 Task: Research Airbnb options in Greater Napanee, Canada from 2nd December, 2023 to 9th December, 2023 for 5 adults. Place can be shared room with 2 bedrooms having 5 beds and 2 bathrooms. Property type can be flat. Look for 3 properties as per requirement.
Action: Mouse moved to (463, 96)
Screenshot: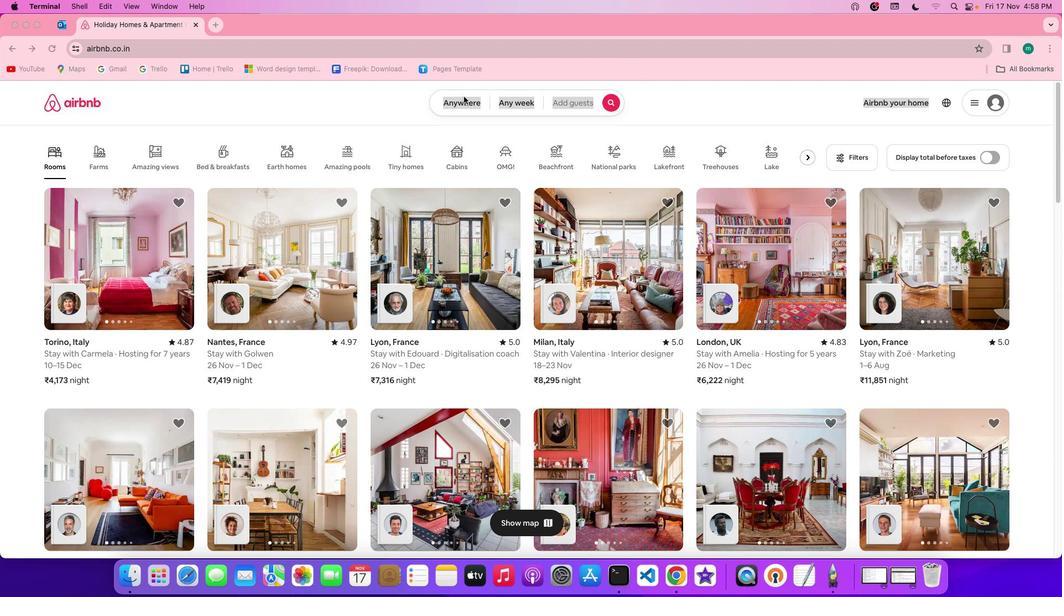 
Action: Mouse pressed left at (463, 96)
Screenshot: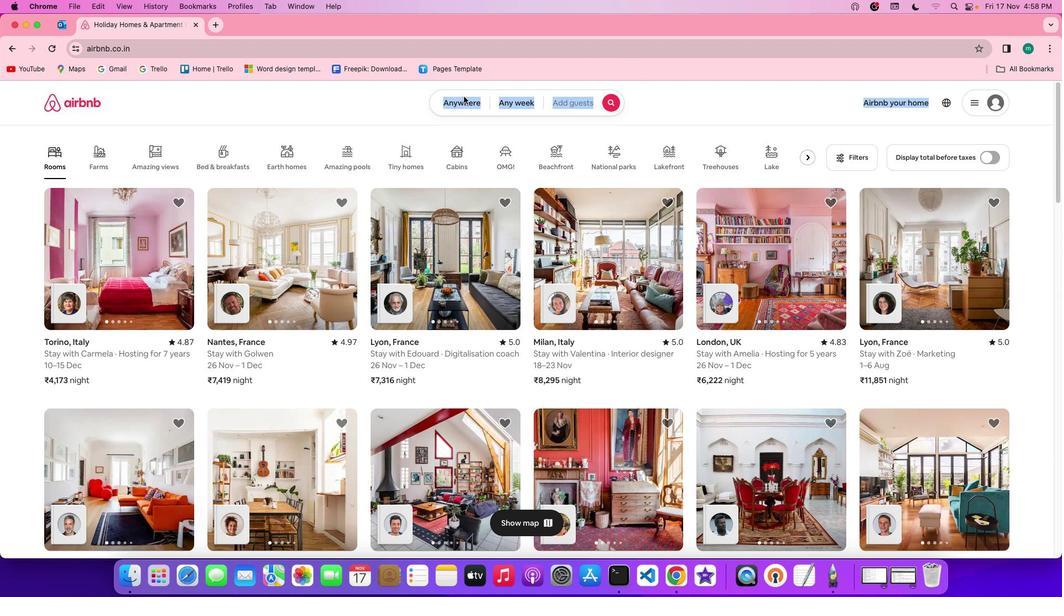 
Action: Mouse pressed left at (463, 96)
Screenshot: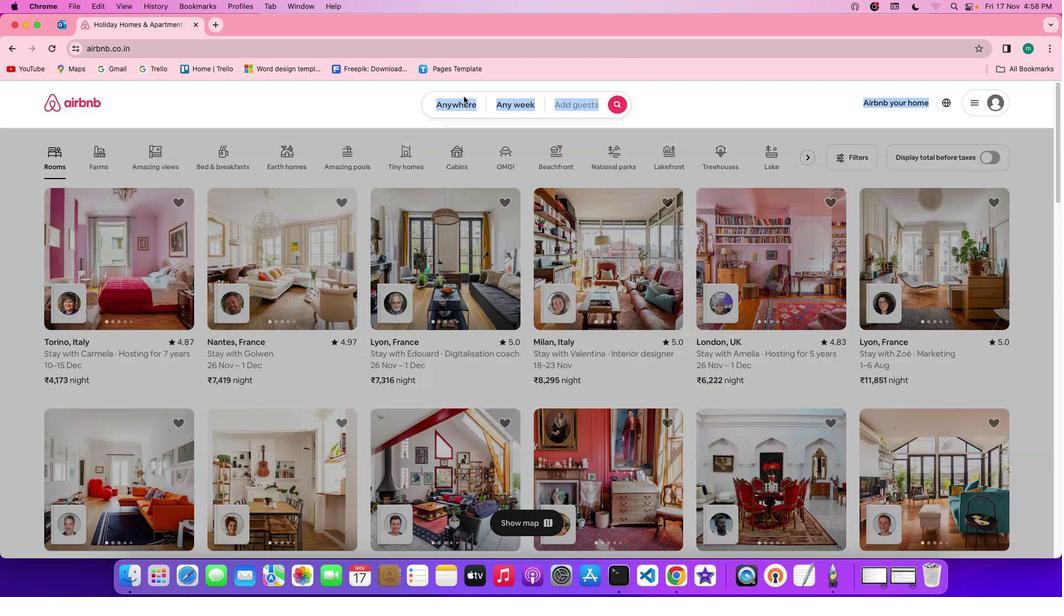 
Action: Mouse moved to (425, 149)
Screenshot: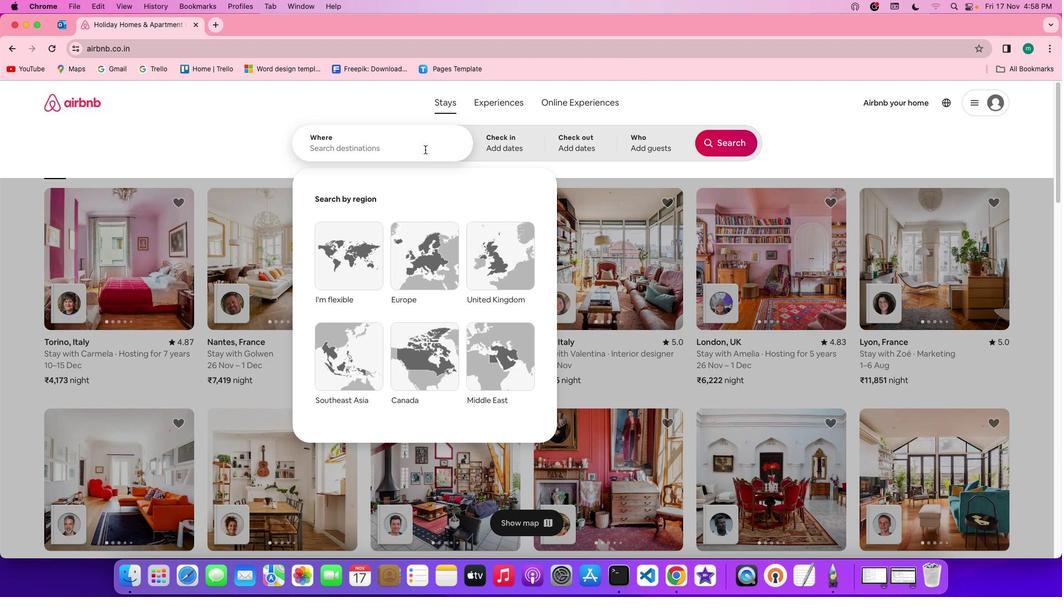 
Action: Mouse pressed left at (425, 149)
Screenshot: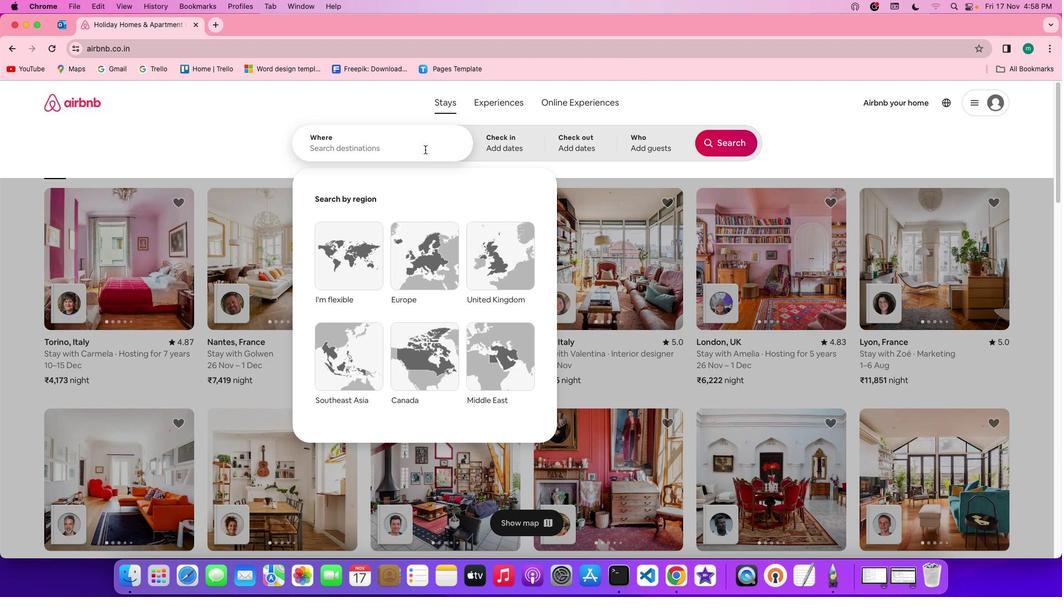 
Action: Key pressed Key.spaceKey.shift'G''r''e''a''t''e''r'Key.spaceKey.shift'N''a''p''a''n''e''e'','Key.spaceKey.shift'c''a''n''a''d''a'
Screenshot: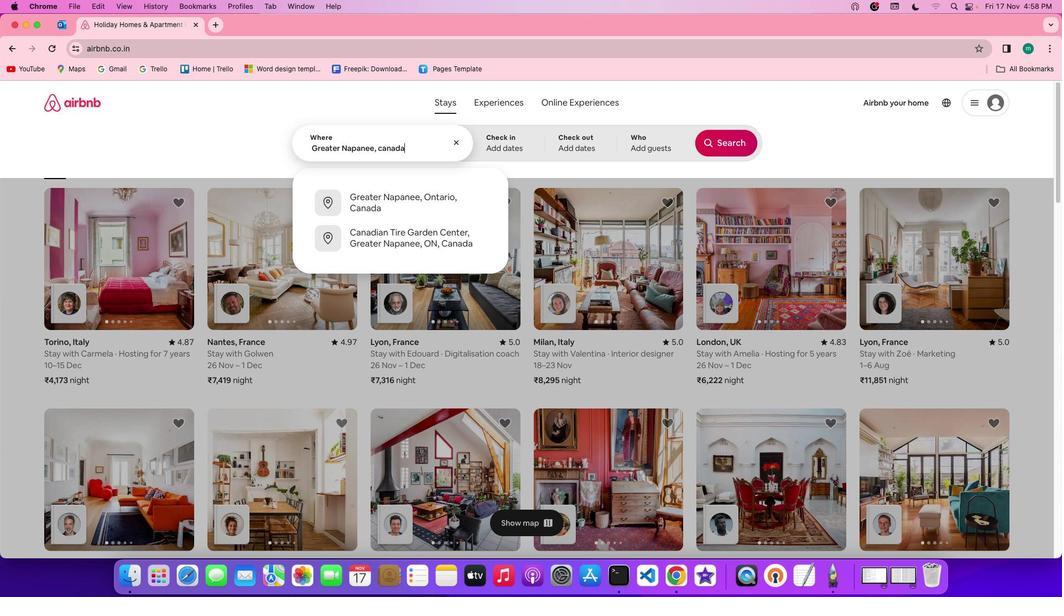 
Action: Mouse moved to (509, 135)
Screenshot: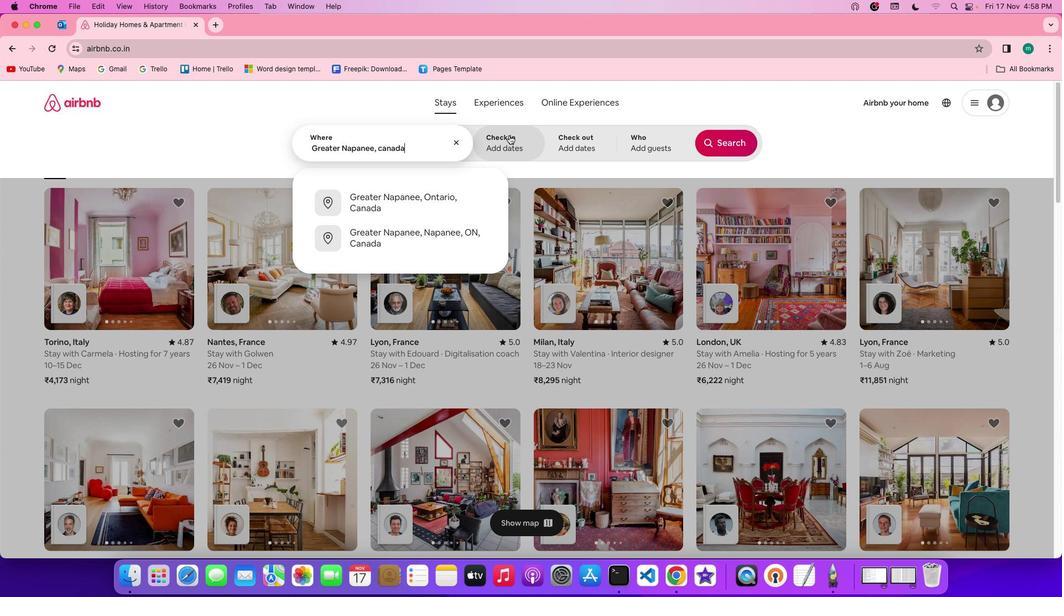 
Action: Mouse pressed left at (509, 135)
Screenshot: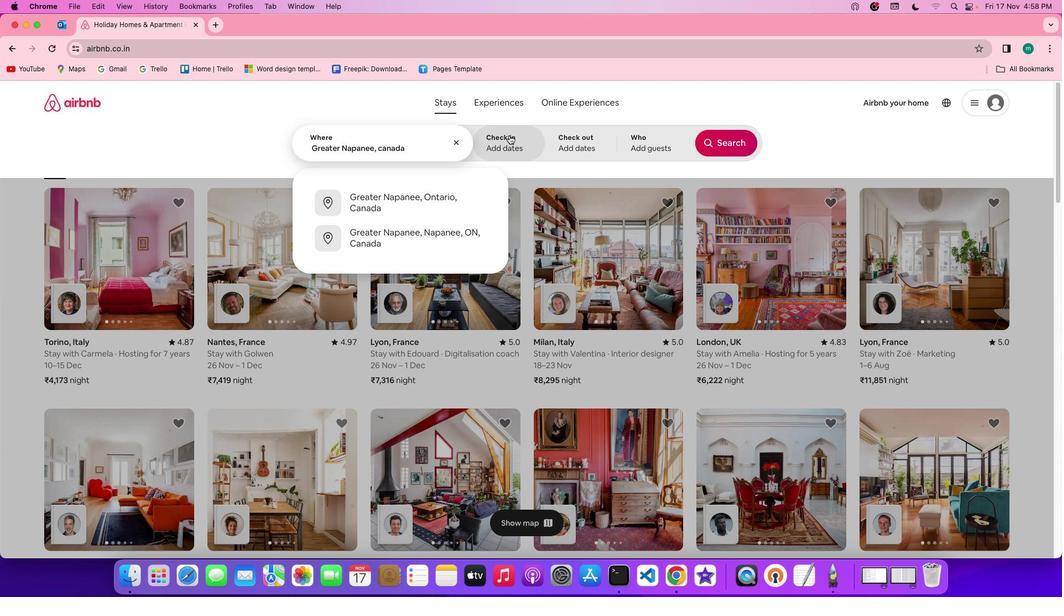 
Action: Mouse moved to (710, 281)
Screenshot: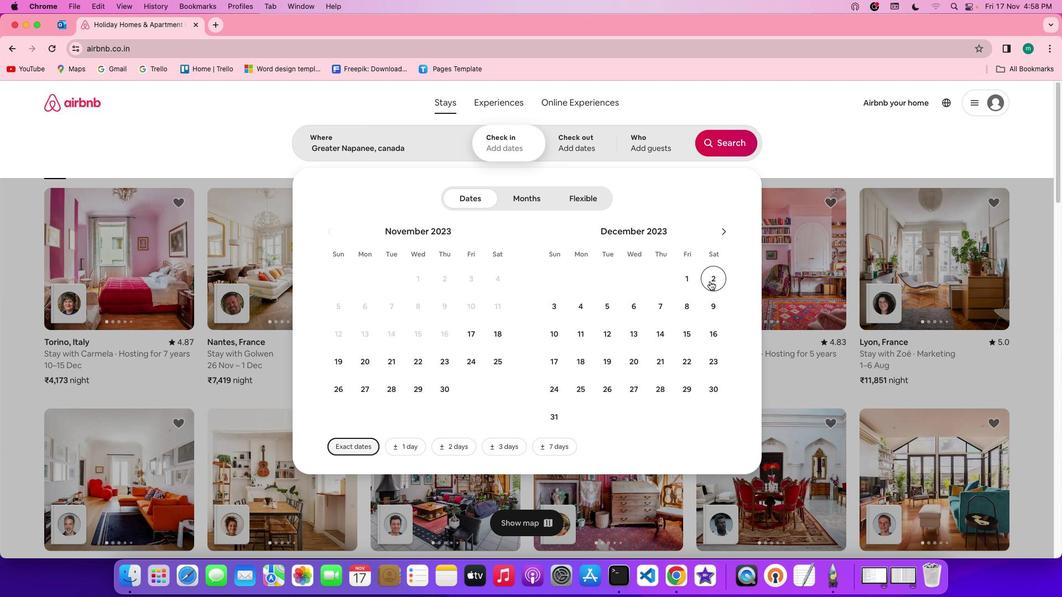 
Action: Mouse pressed left at (710, 281)
Screenshot: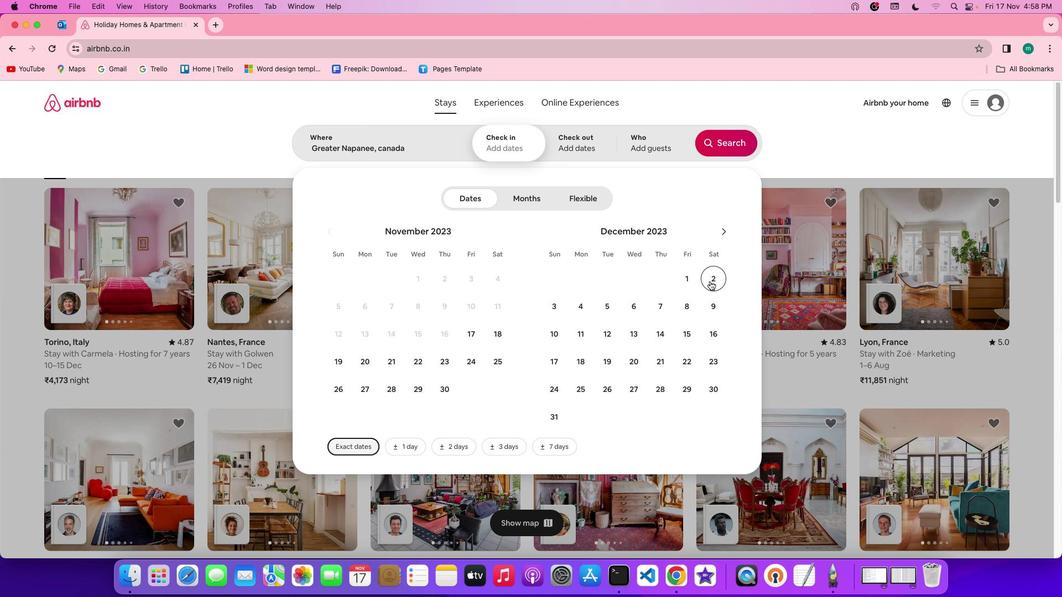 
Action: Mouse moved to (710, 306)
Screenshot: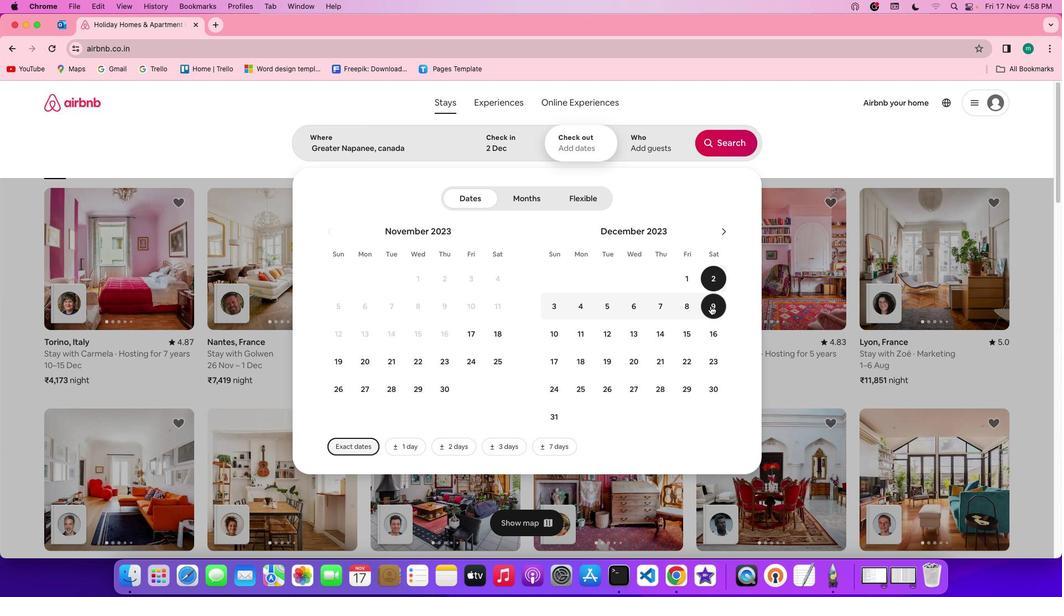 
Action: Mouse pressed left at (710, 306)
Screenshot: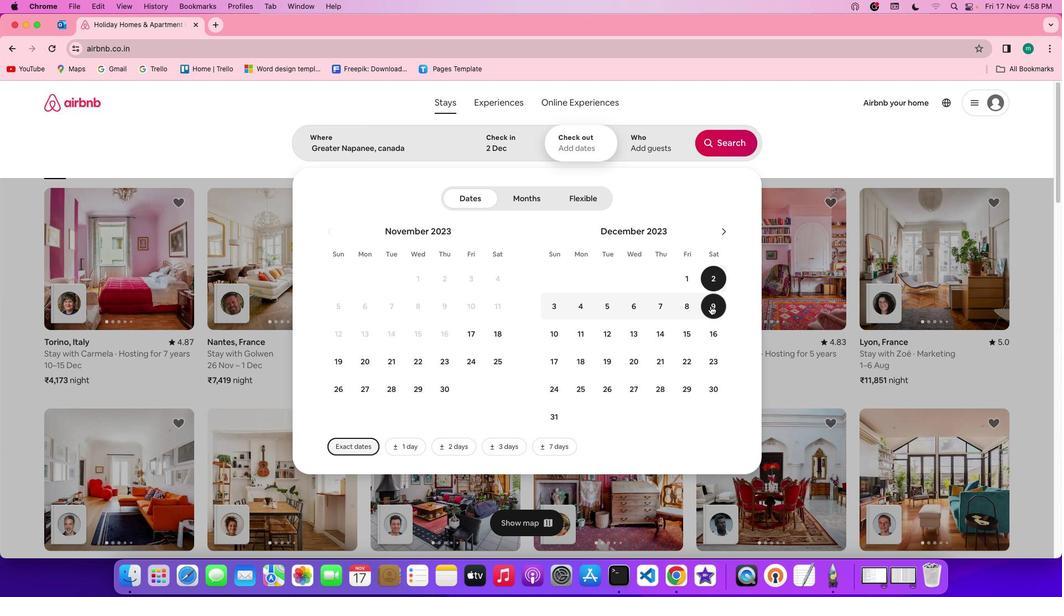 
Action: Mouse moved to (664, 152)
Screenshot: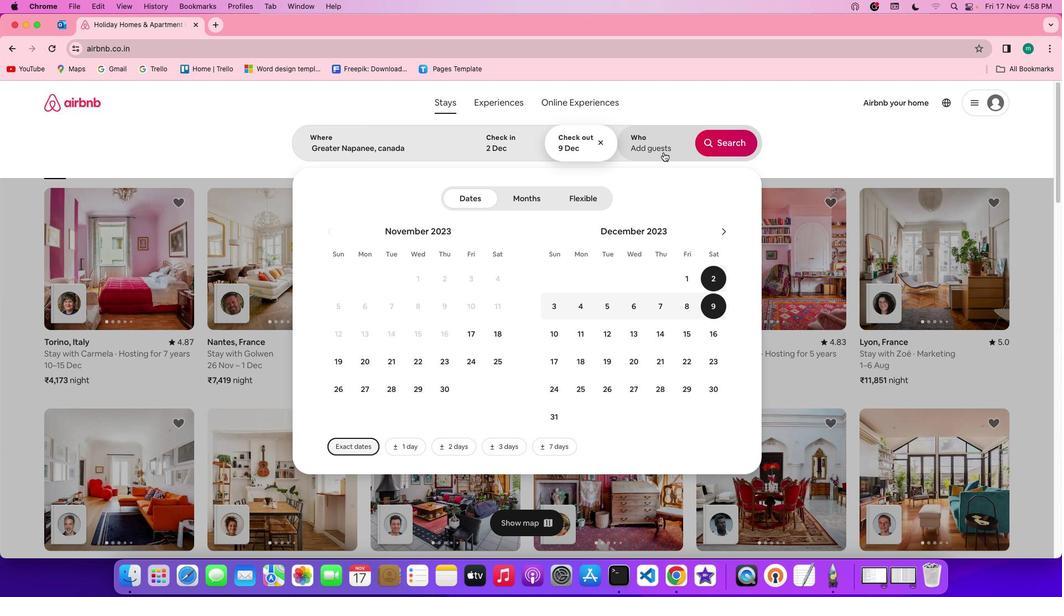 
Action: Mouse pressed left at (664, 152)
Screenshot: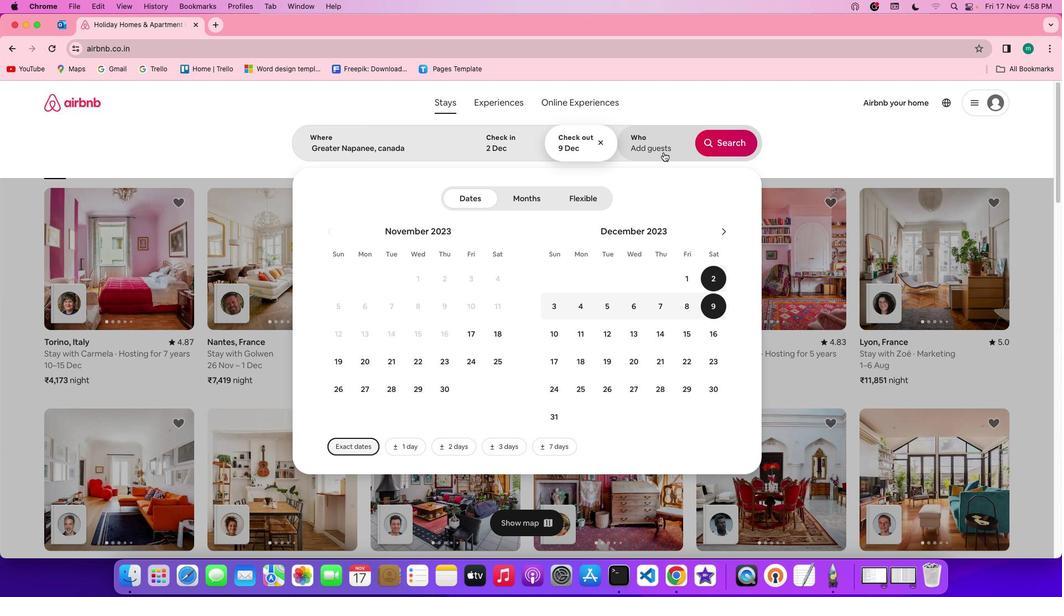 
Action: Mouse moved to (729, 202)
Screenshot: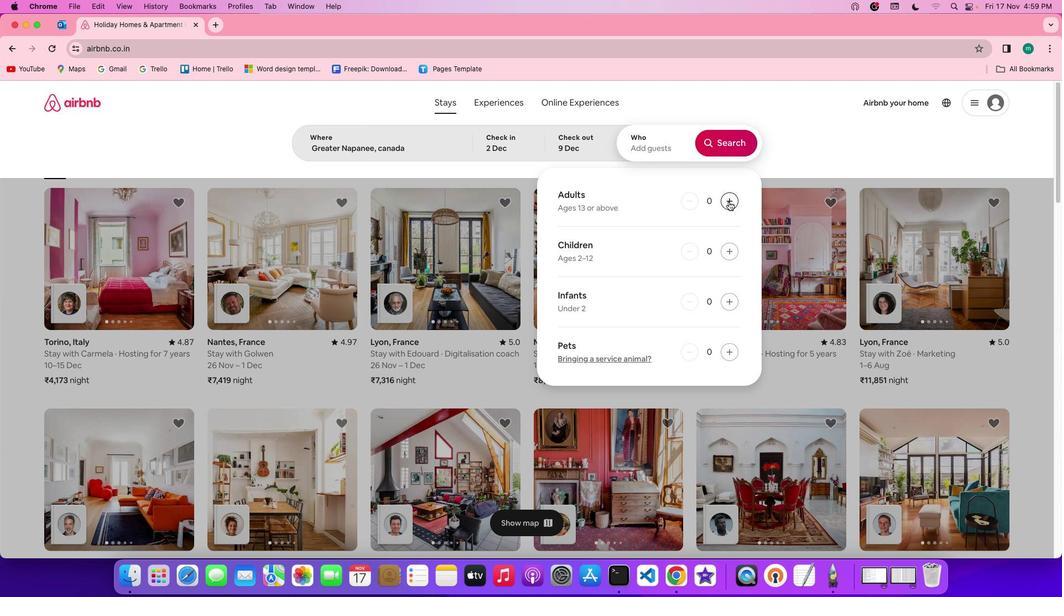 
Action: Mouse pressed left at (729, 202)
Screenshot: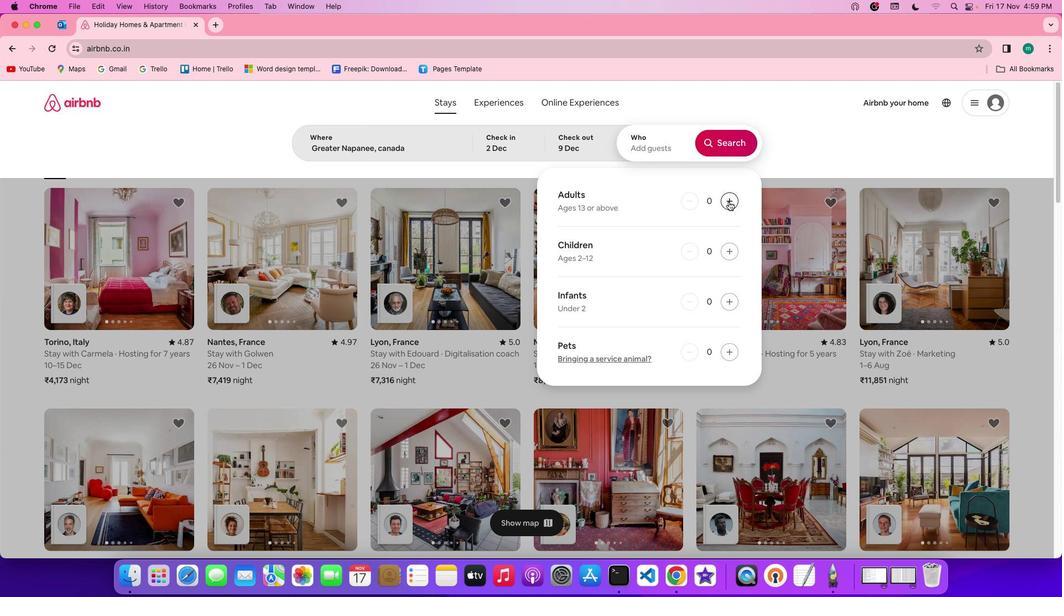
Action: Mouse pressed left at (729, 202)
Screenshot: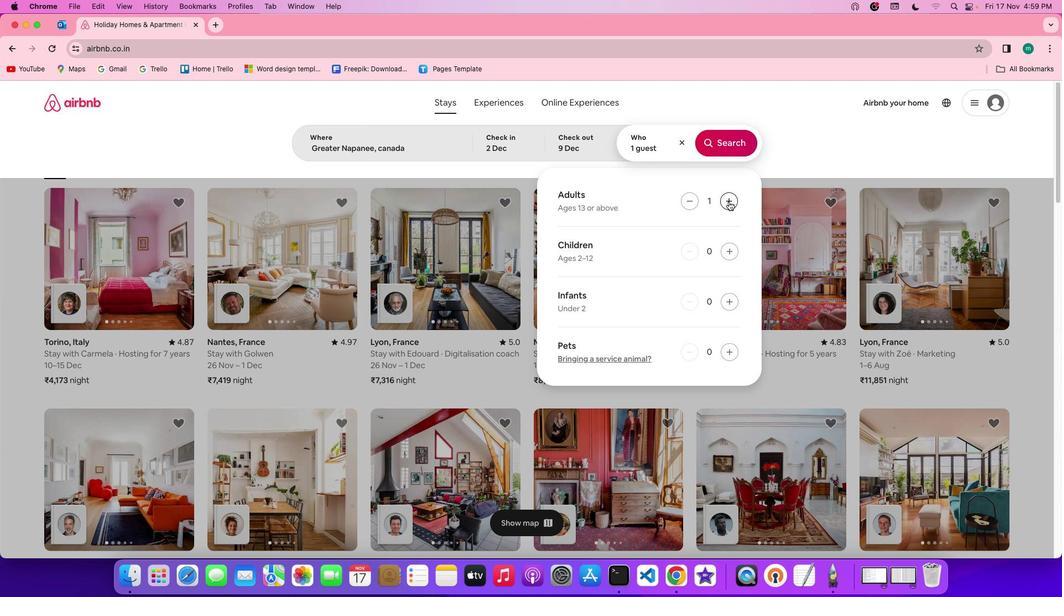 
Action: Mouse pressed left at (729, 202)
Screenshot: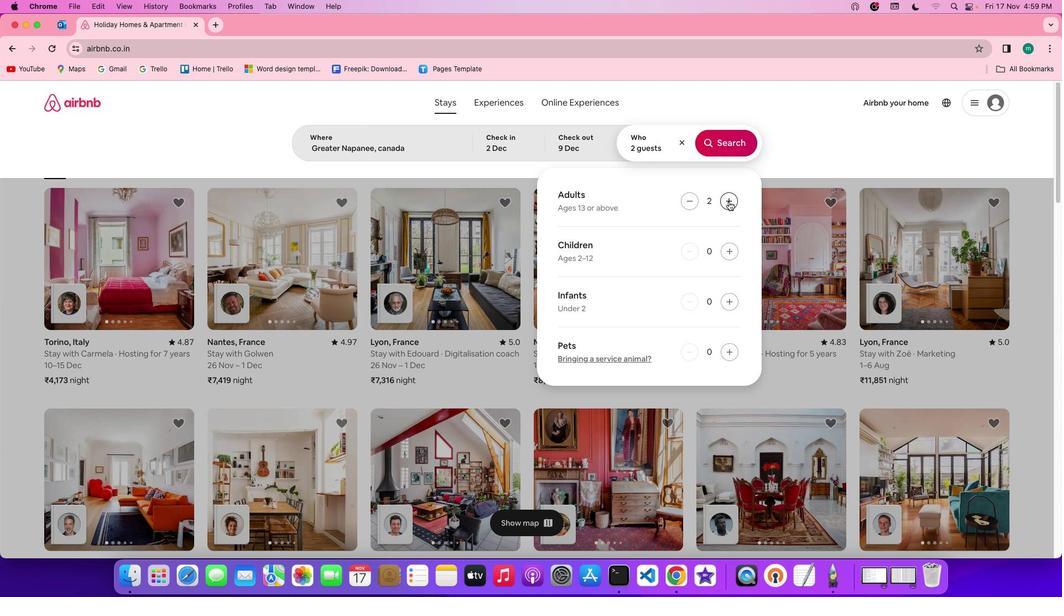 
Action: Mouse pressed left at (729, 202)
Screenshot: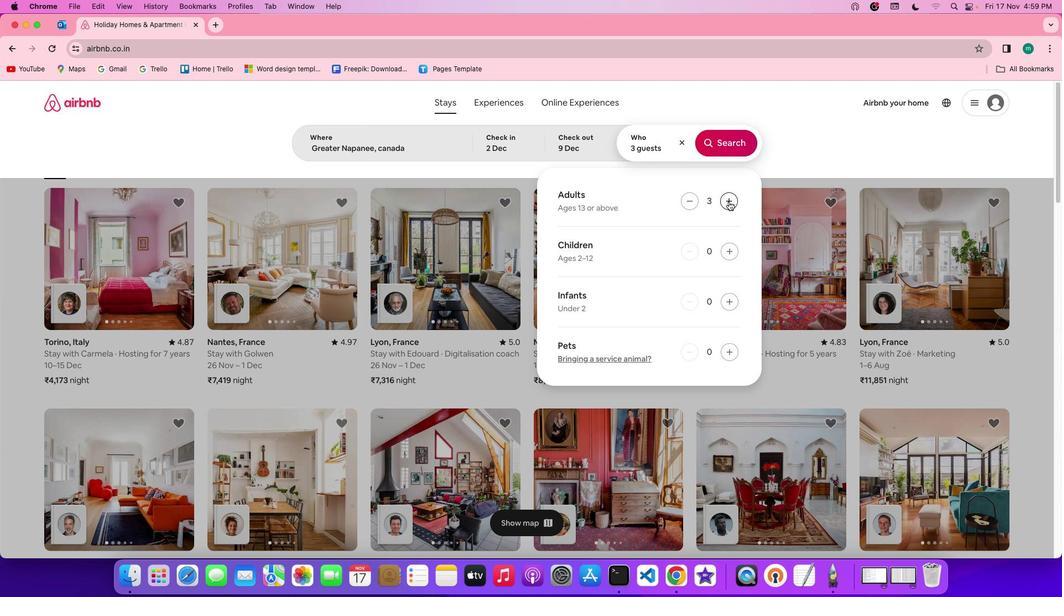 
Action: Mouse pressed left at (729, 202)
Screenshot: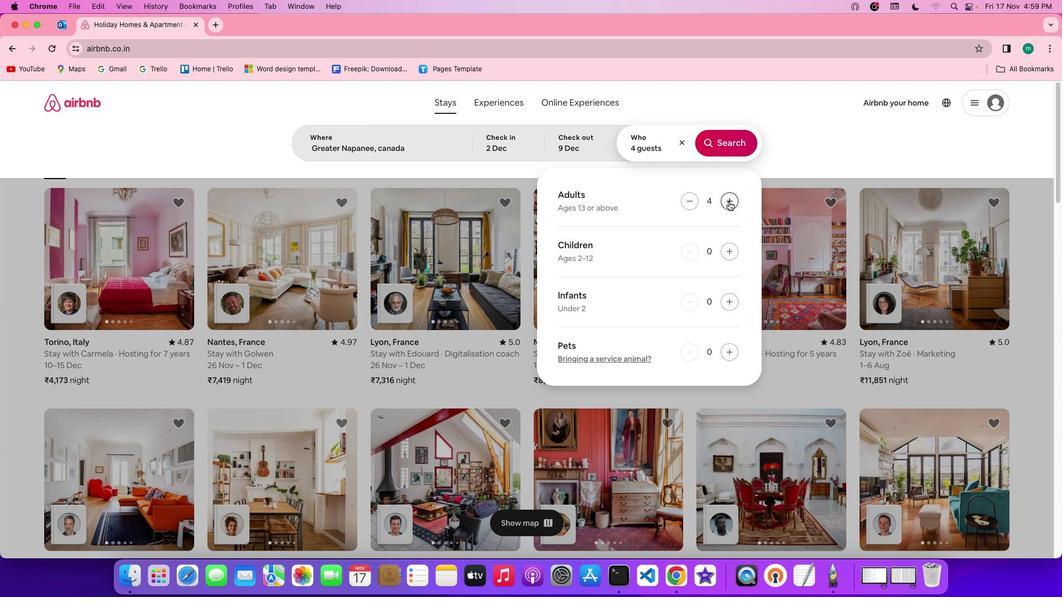 
Action: Mouse moved to (732, 146)
Screenshot: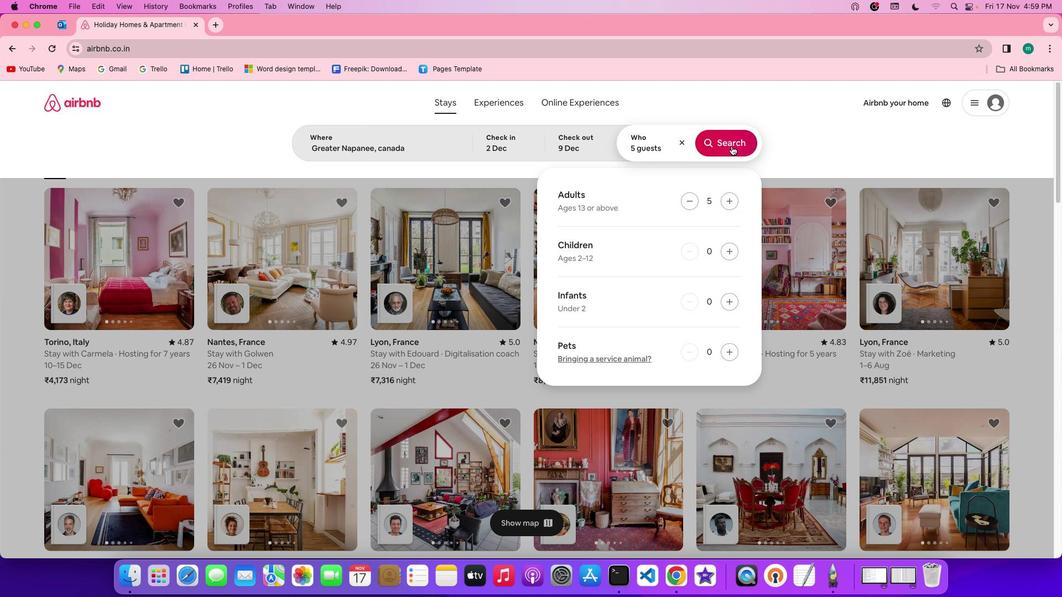 
Action: Mouse pressed left at (732, 146)
Screenshot: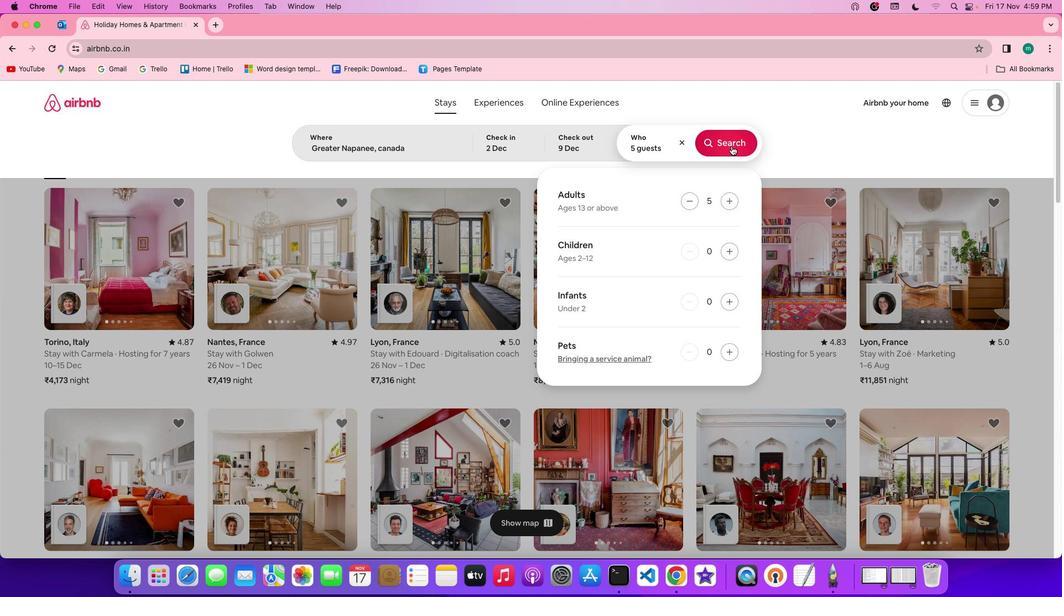
Action: Mouse moved to (899, 140)
Screenshot: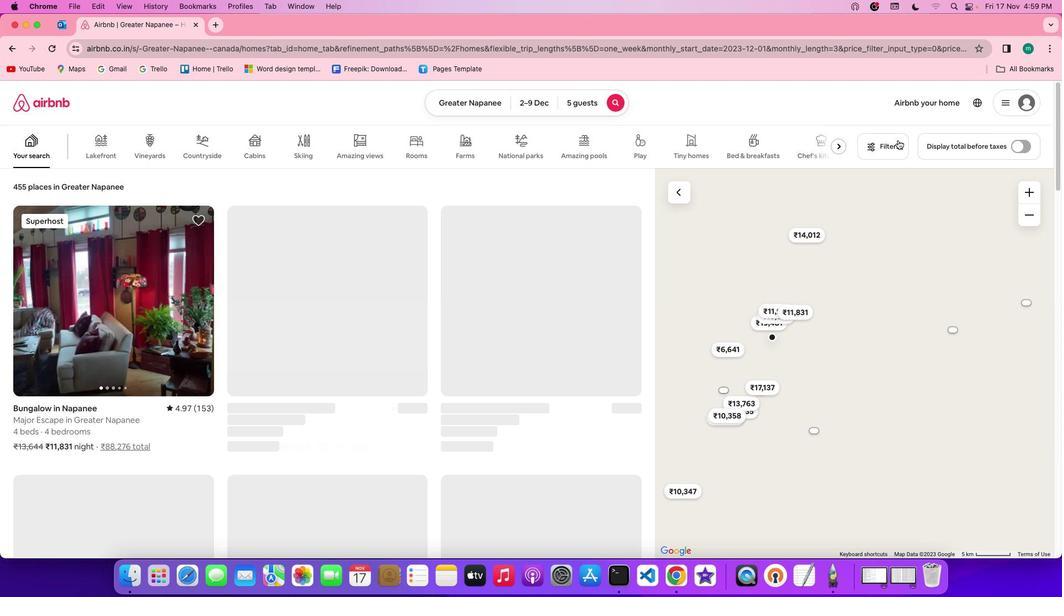 
Action: Mouse pressed left at (899, 140)
Screenshot: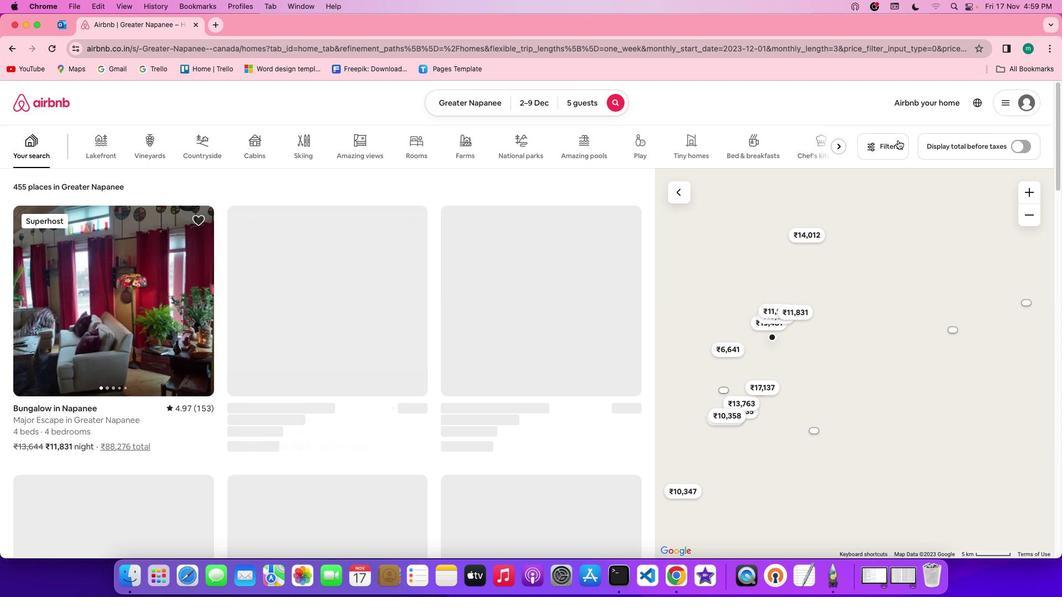 
Action: Mouse moved to (519, 417)
Screenshot: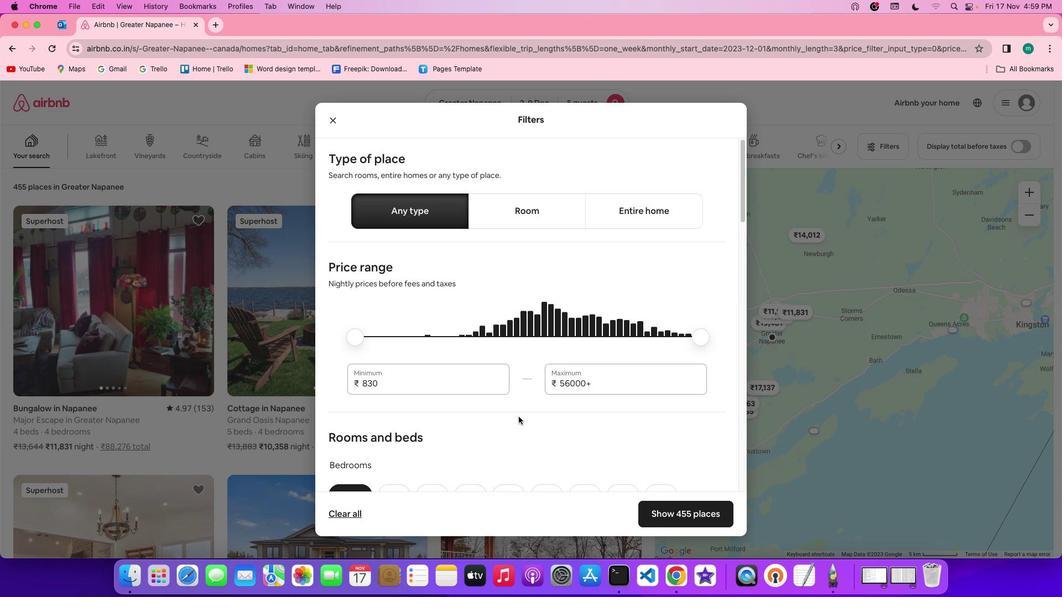 
Action: Mouse scrolled (519, 417) with delta (0, 0)
Screenshot: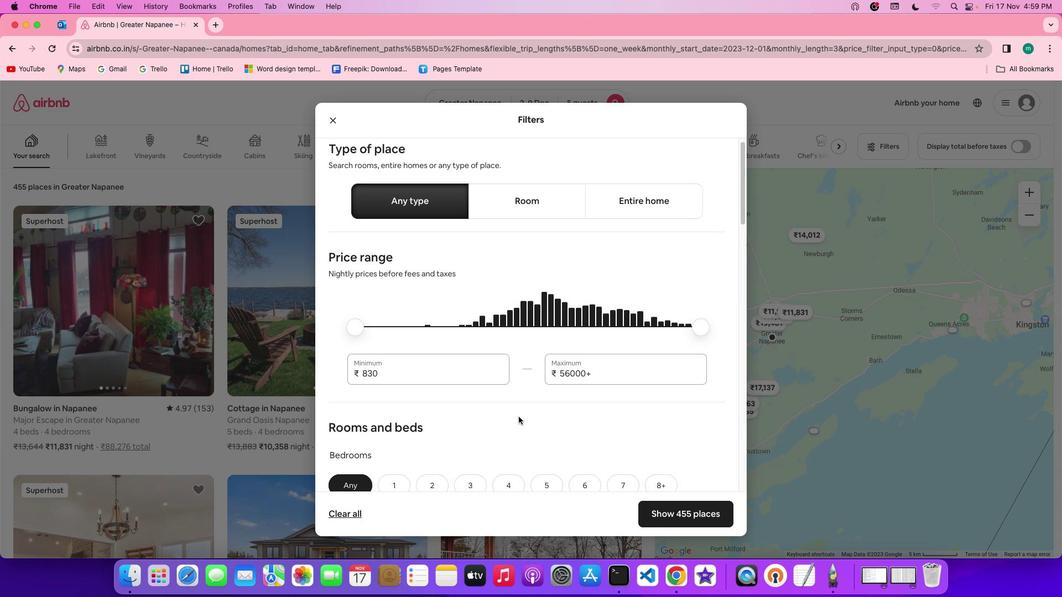 
Action: Mouse scrolled (519, 417) with delta (0, 0)
Screenshot: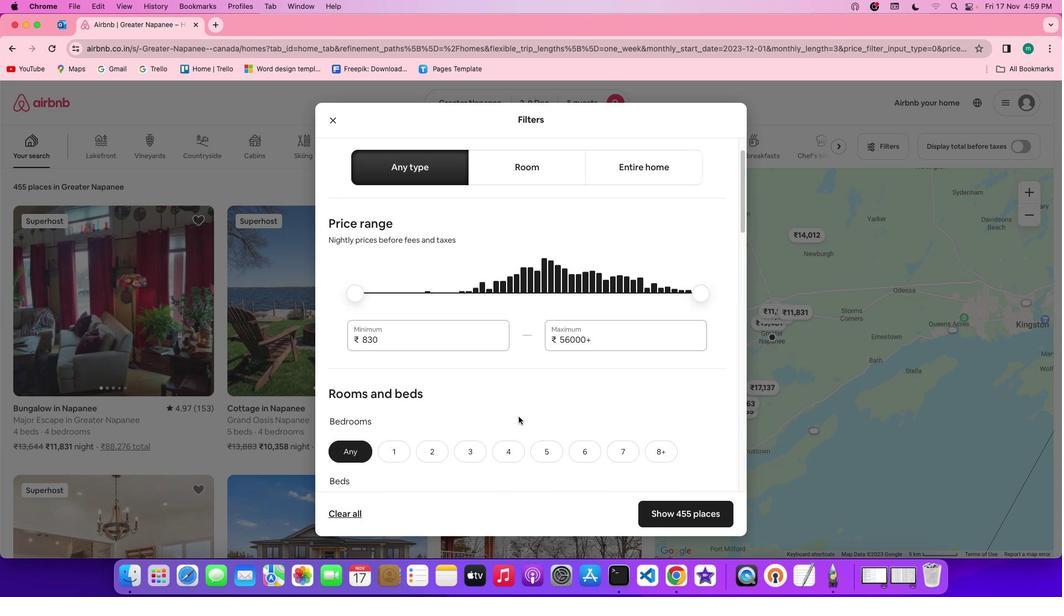 
Action: Mouse scrolled (519, 417) with delta (0, -1)
Screenshot: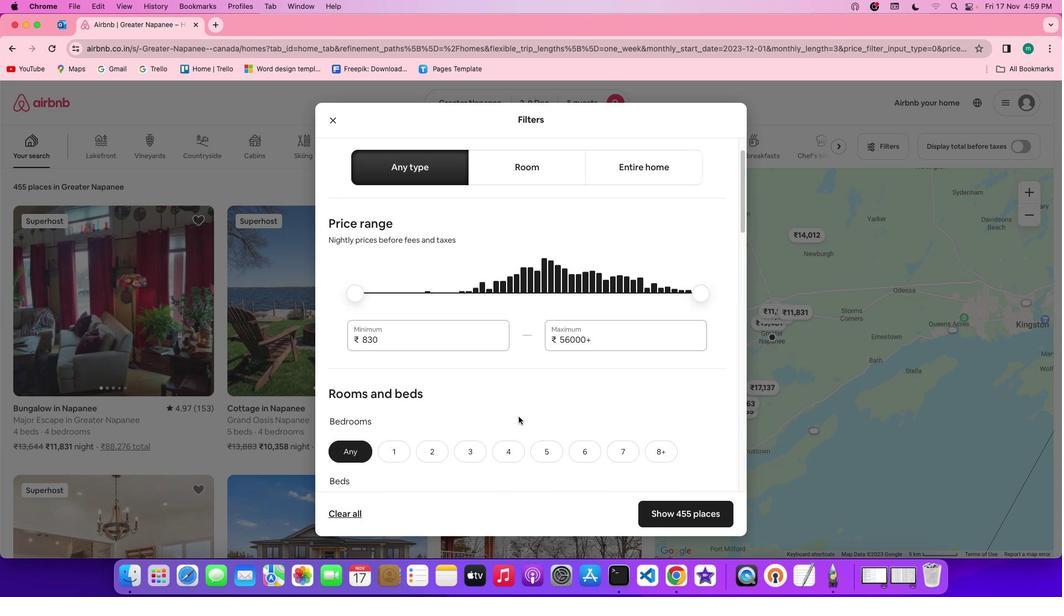 
Action: Mouse scrolled (519, 417) with delta (0, -2)
Screenshot: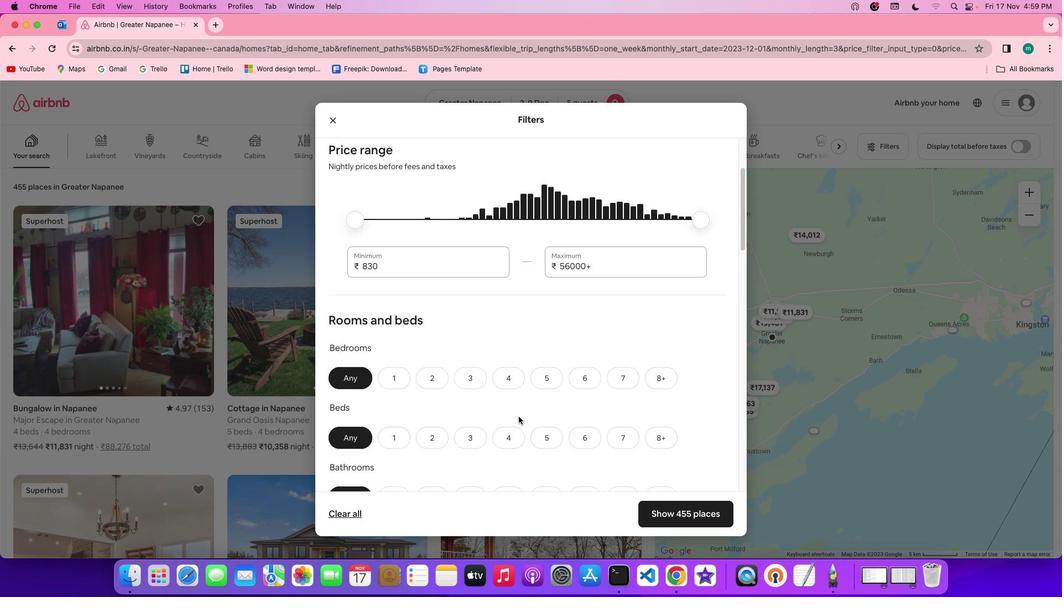 
Action: Mouse moved to (435, 273)
Screenshot: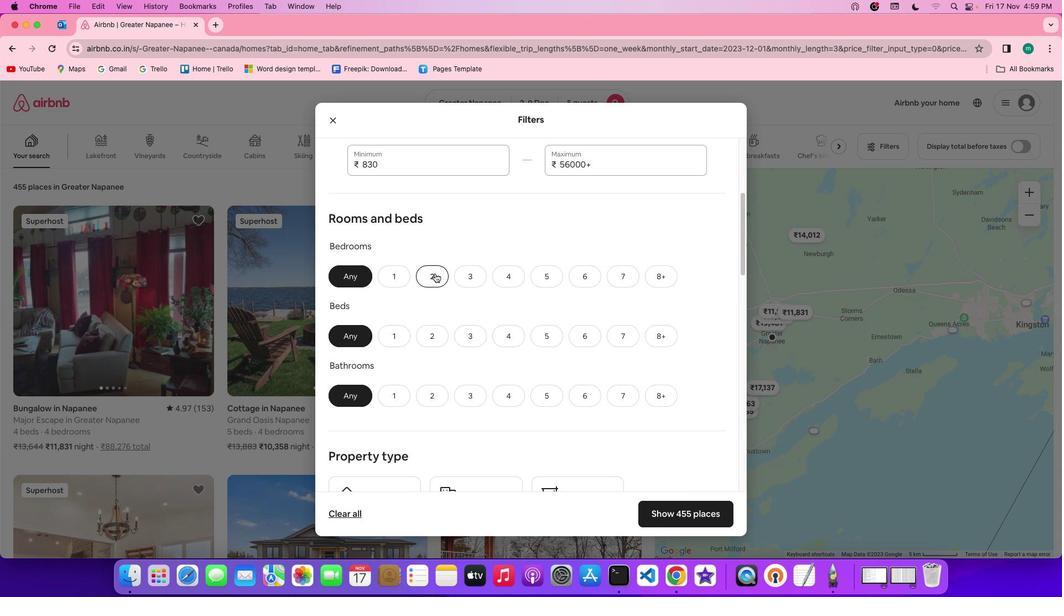 
Action: Mouse pressed left at (435, 273)
Screenshot: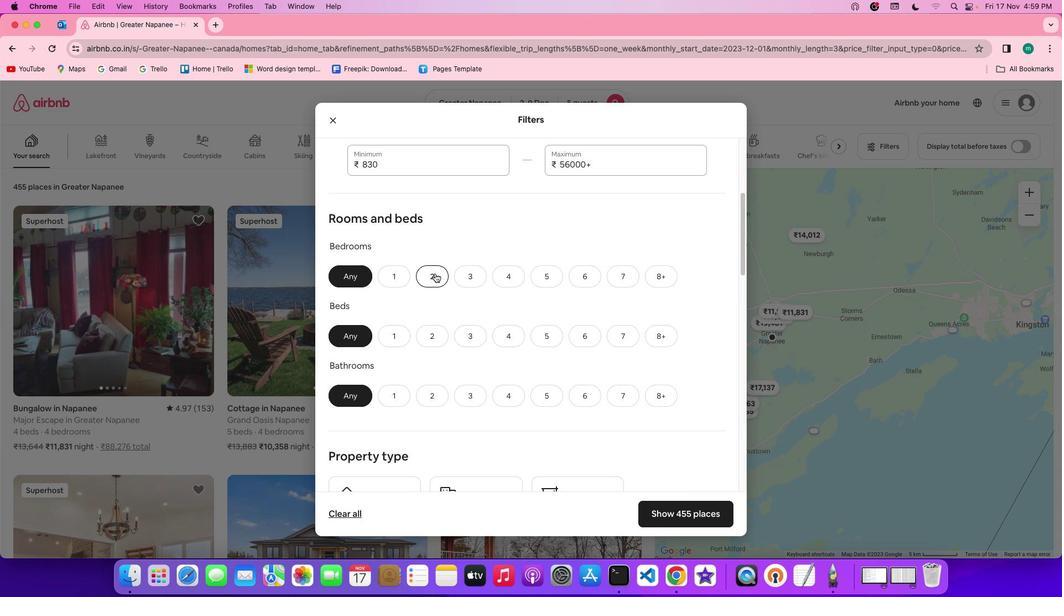
Action: Mouse moved to (538, 332)
Screenshot: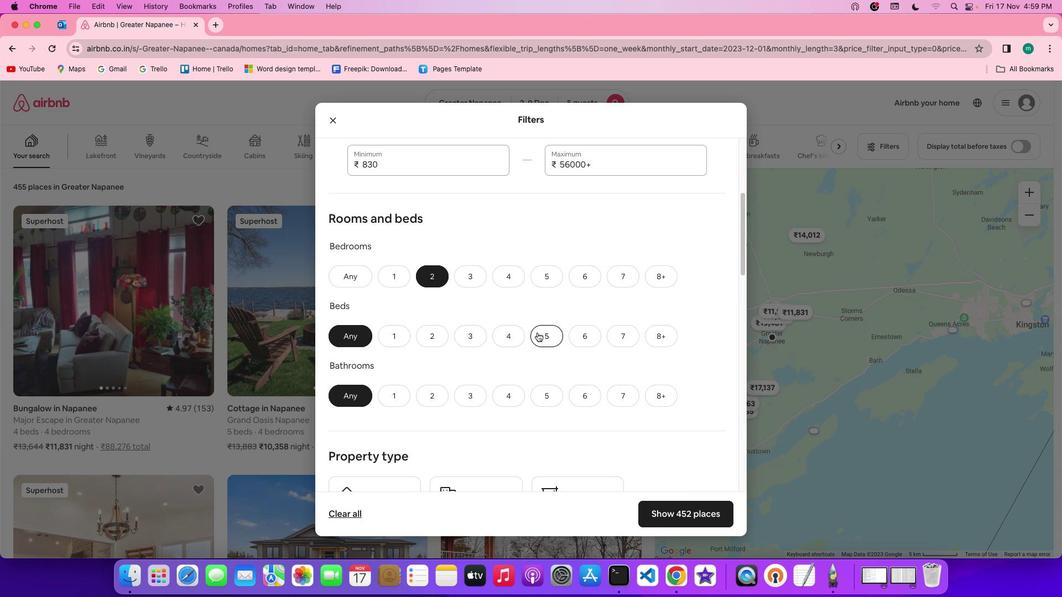 
Action: Mouse pressed left at (538, 332)
Screenshot: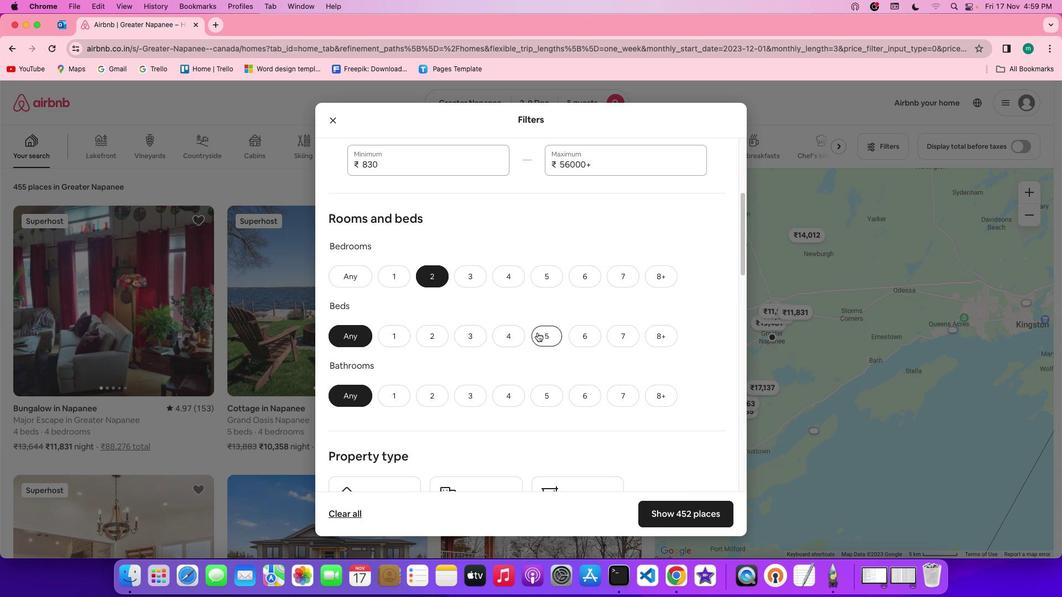 
Action: Mouse moved to (434, 397)
Screenshot: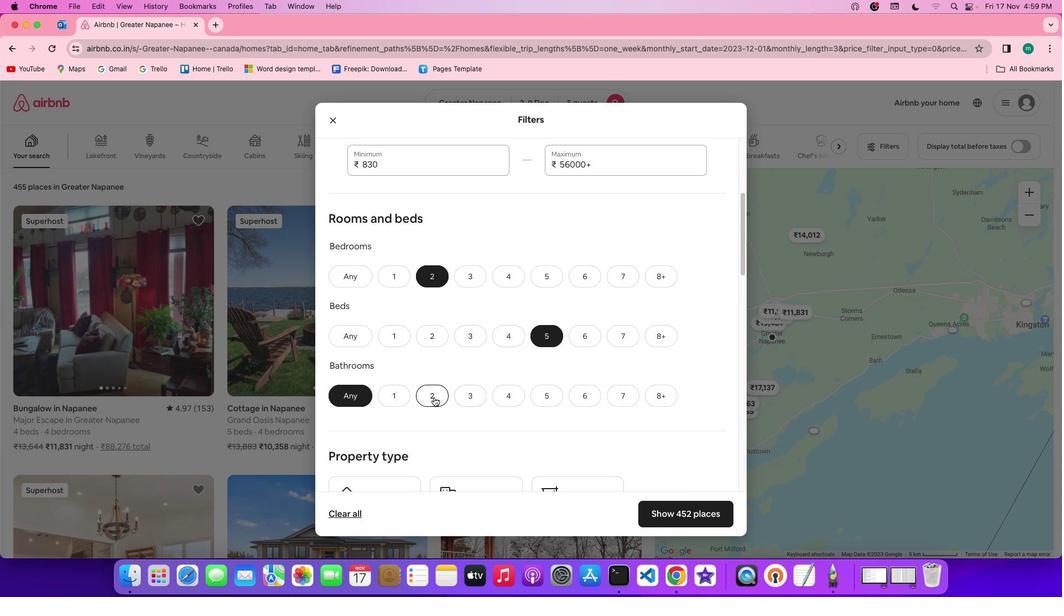 
Action: Mouse pressed left at (434, 397)
Screenshot: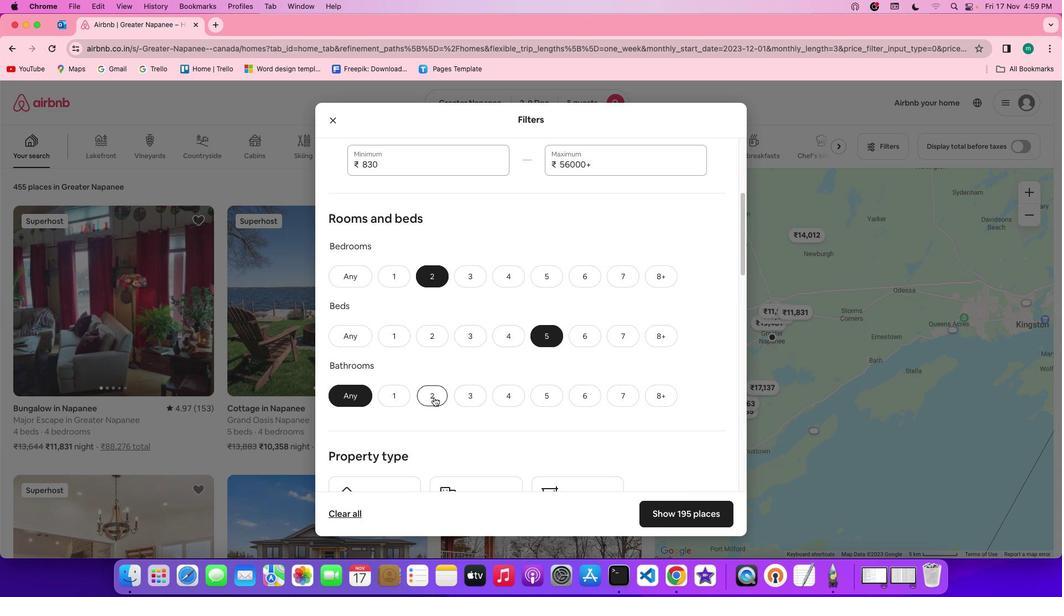 
Action: Mouse moved to (539, 375)
Screenshot: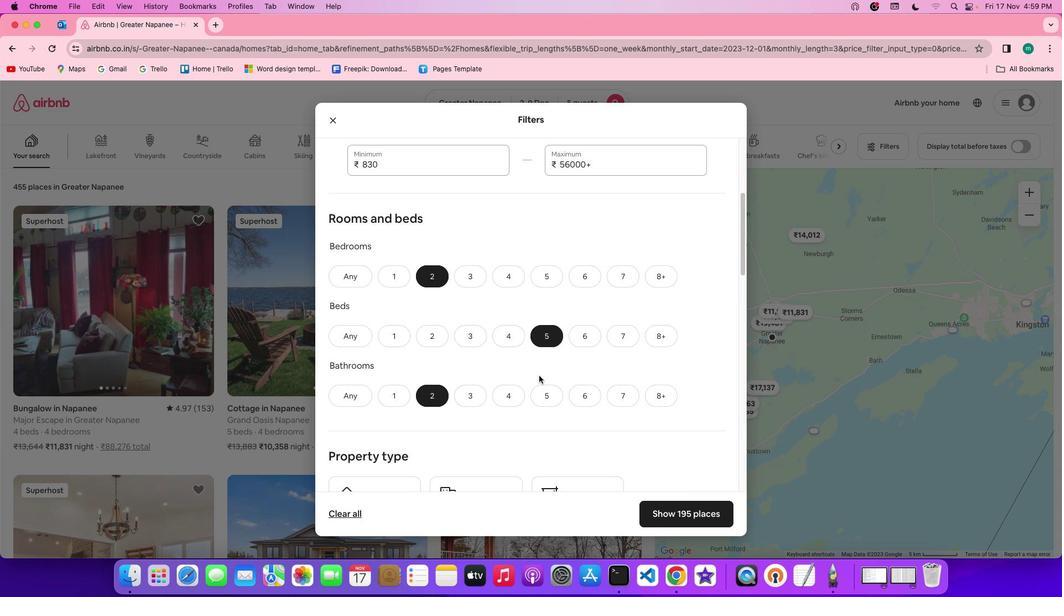 
Action: Mouse scrolled (539, 375) with delta (0, 0)
Screenshot: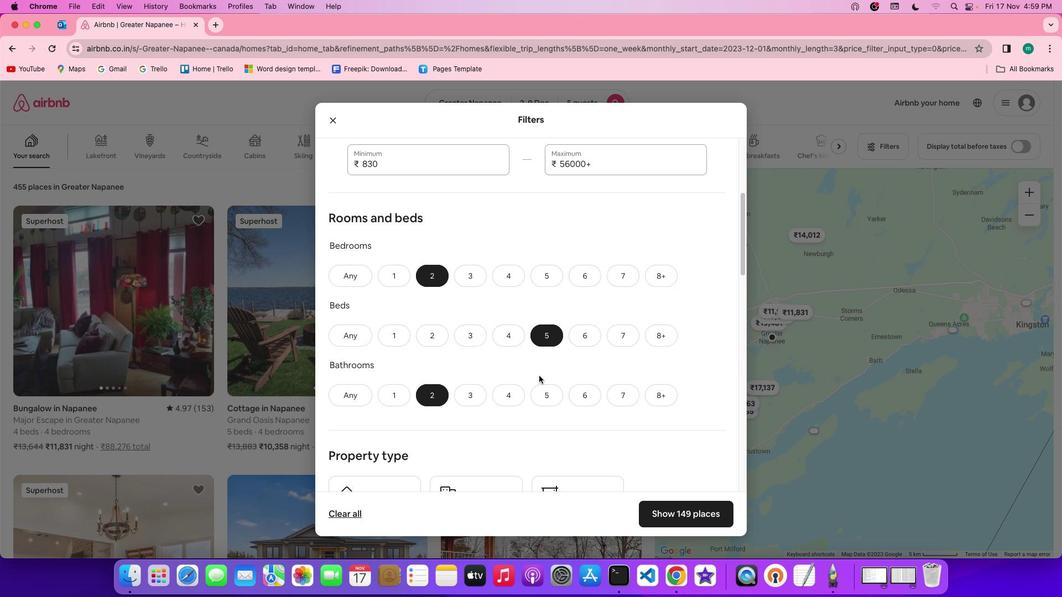 
Action: Mouse scrolled (539, 375) with delta (0, 0)
Screenshot: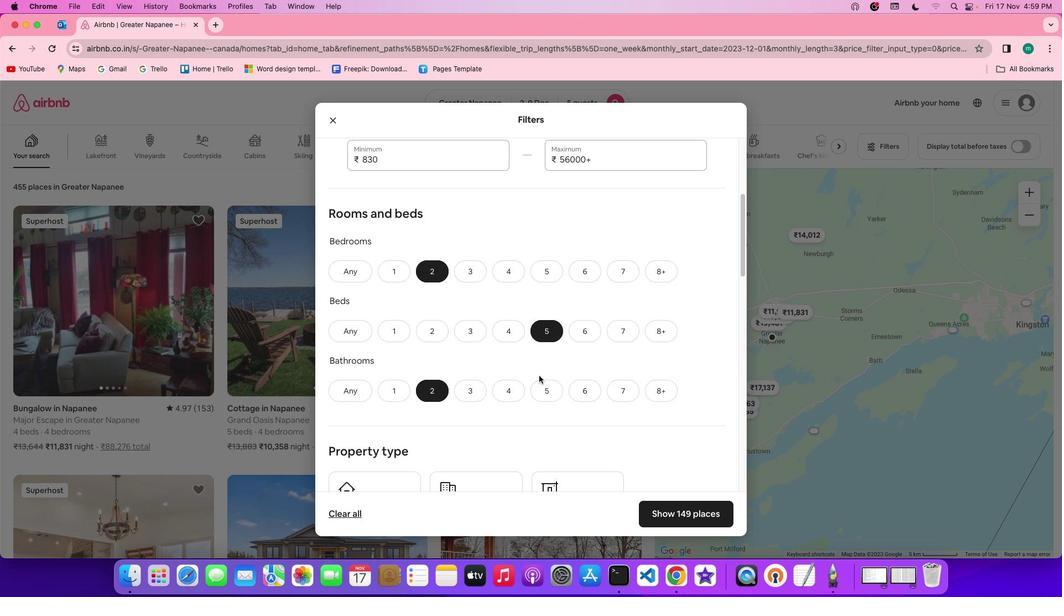 
Action: Mouse scrolled (539, 375) with delta (0, 0)
Screenshot: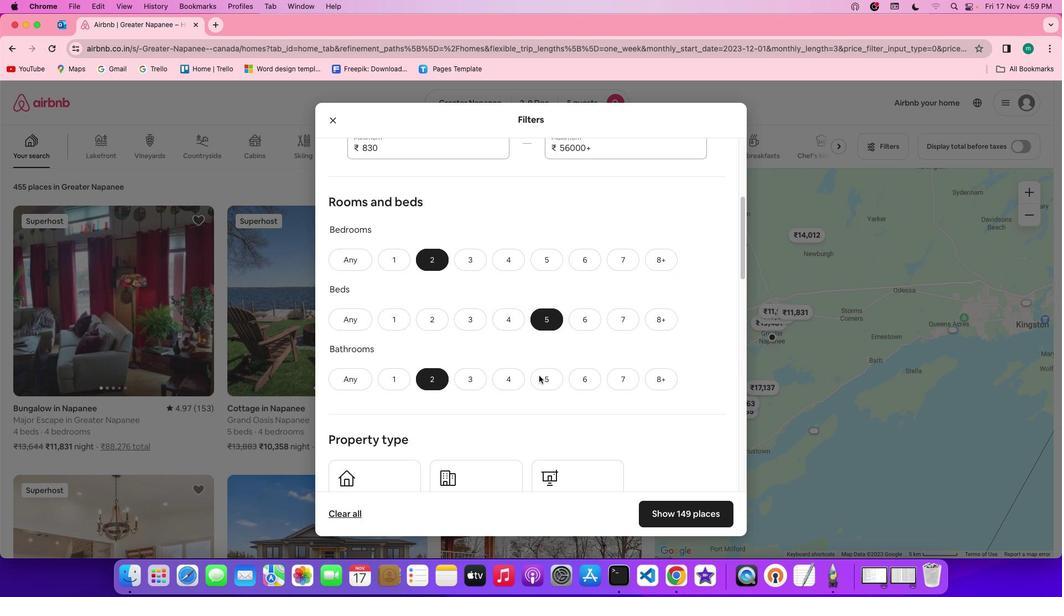 
Action: Mouse scrolled (539, 375) with delta (0, 0)
Screenshot: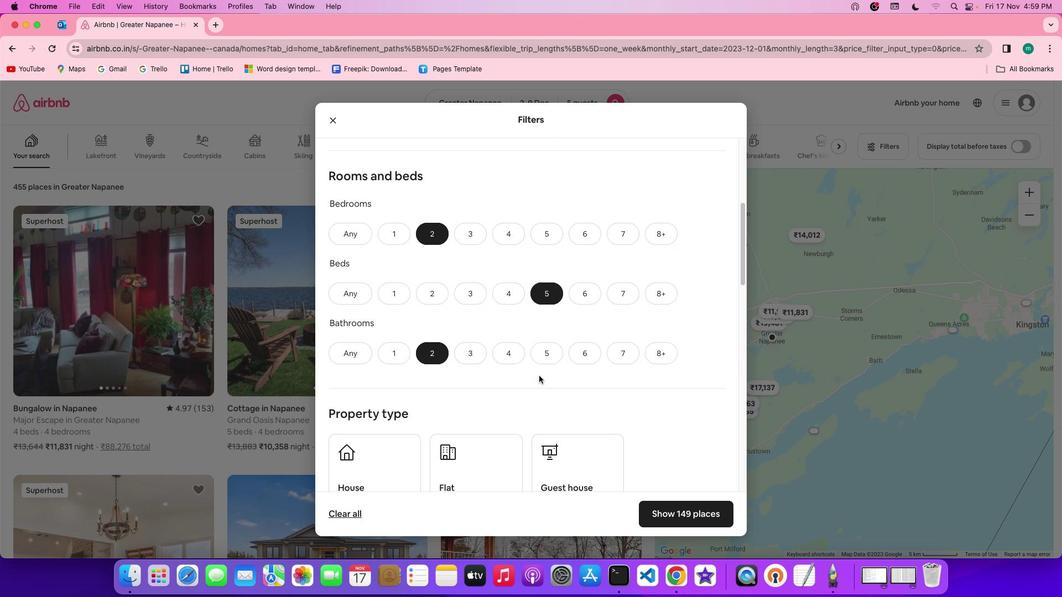 
Action: Mouse scrolled (539, 375) with delta (0, 0)
Screenshot: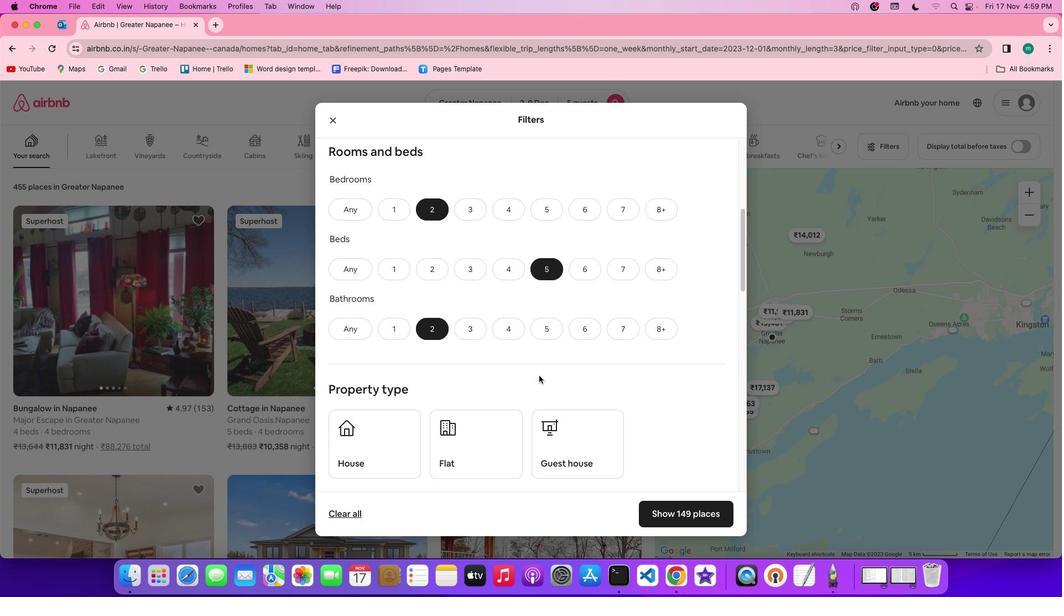 
Action: Mouse scrolled (539, 375) with delta (0, 0)
Screenshot: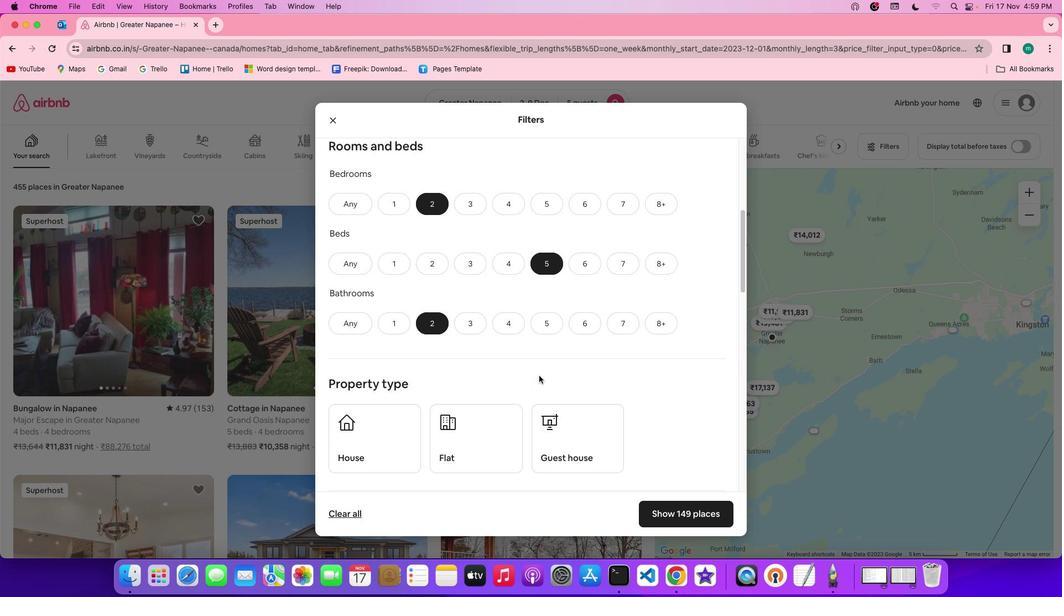 
Action: Mouse scrolled (539, 375) with delta (0, 0)
Screenshot: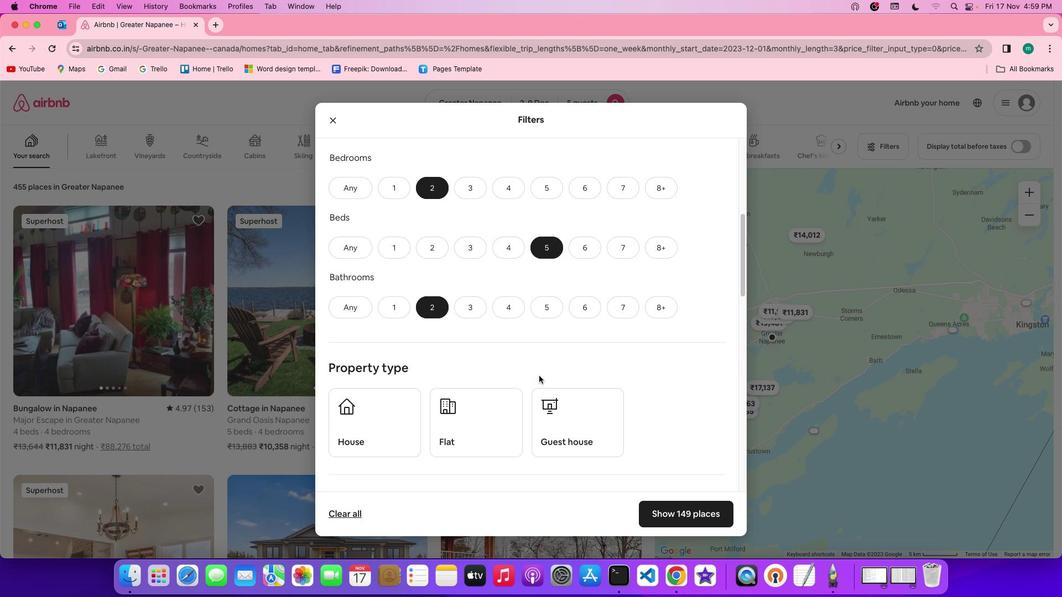 
Action: Mouse scrolled (539, 375) with delta (0, 0)
Screenshot: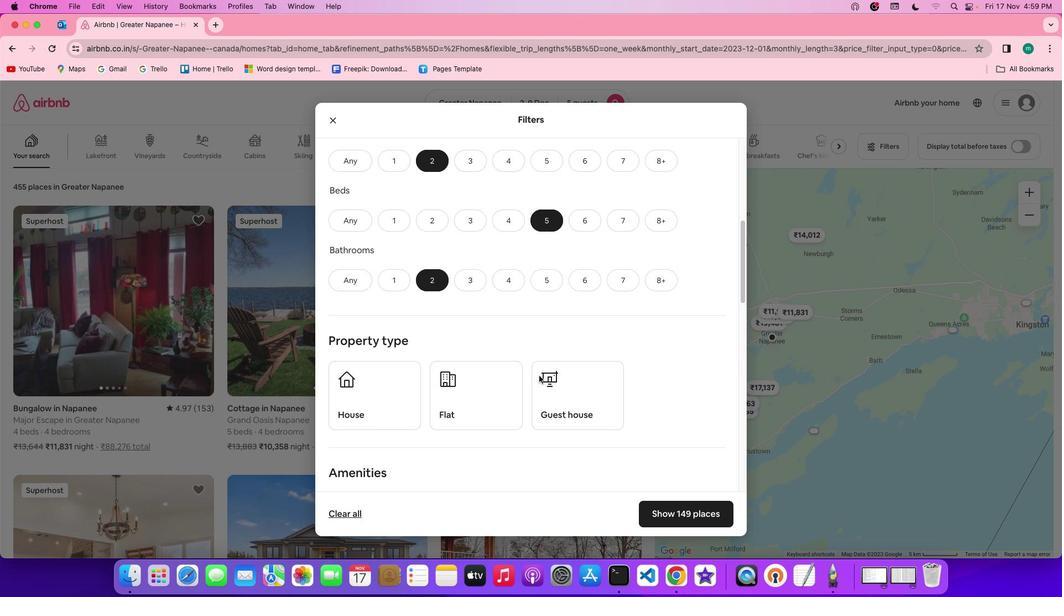 
Action: Mouse scrolled (539, 375) with delta (0, 0)
Screenshot: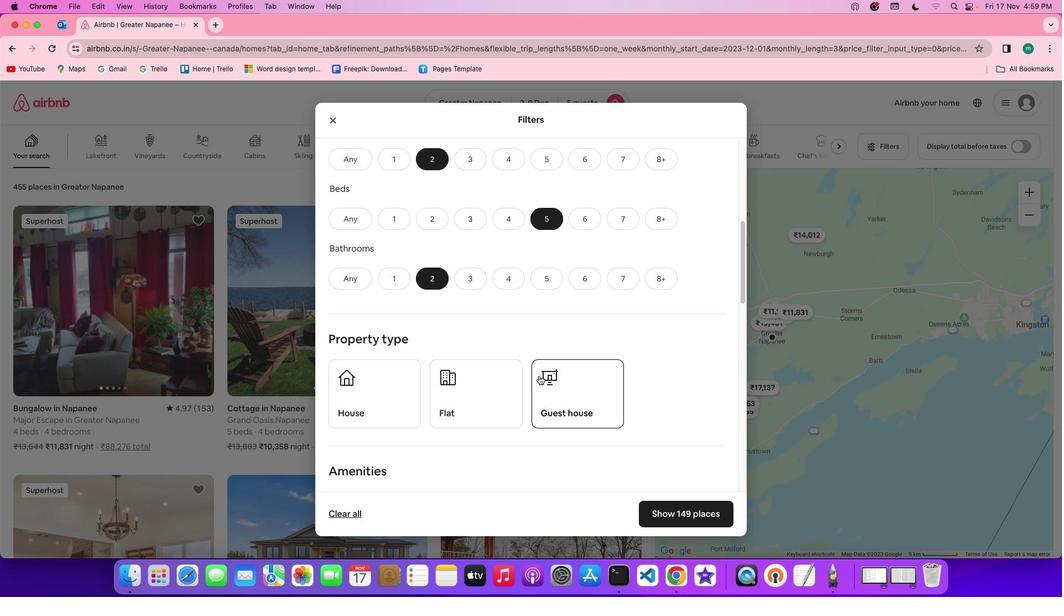 
Action: Mouse scrolled (539, 375) with delta (0, 0)
Screenshot: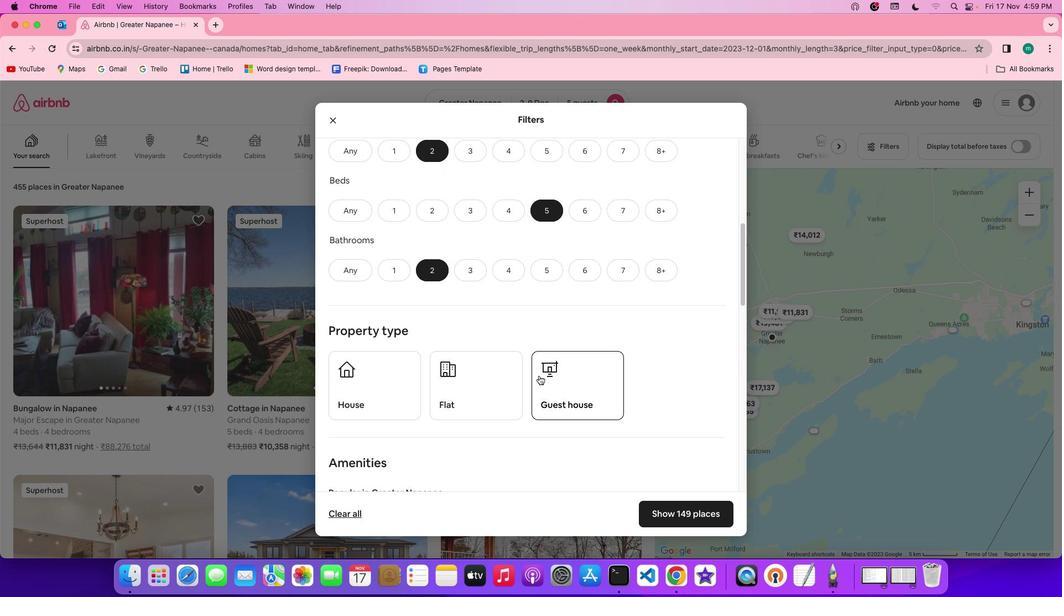 
Action: Mouse scrolled (539, 375) with delta (0, -1)
Screenshot: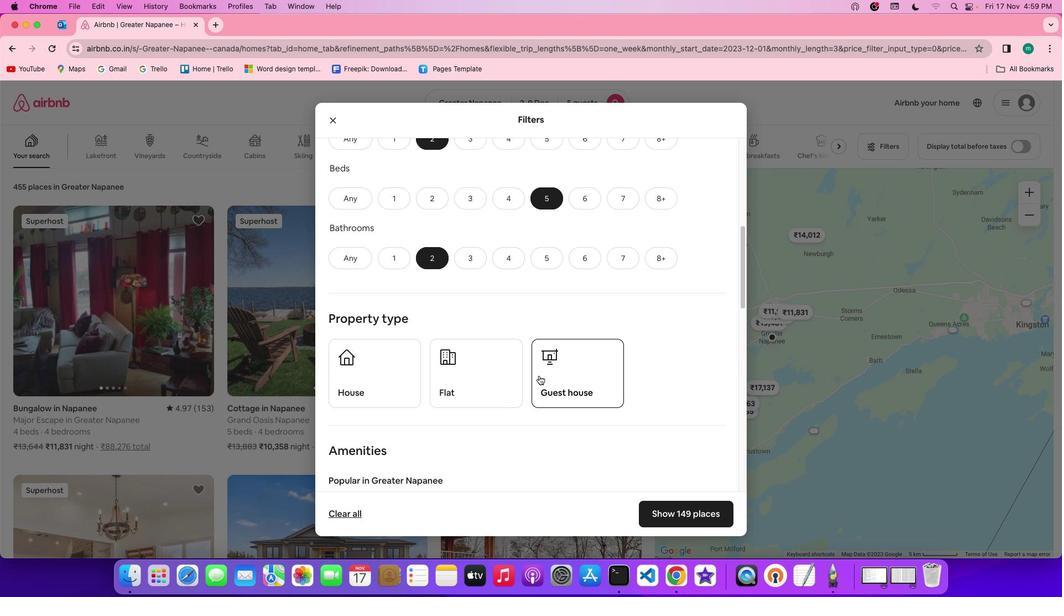 
Action: Mouse scrolled (539, 375) with delta (0, -1)
Screenshot: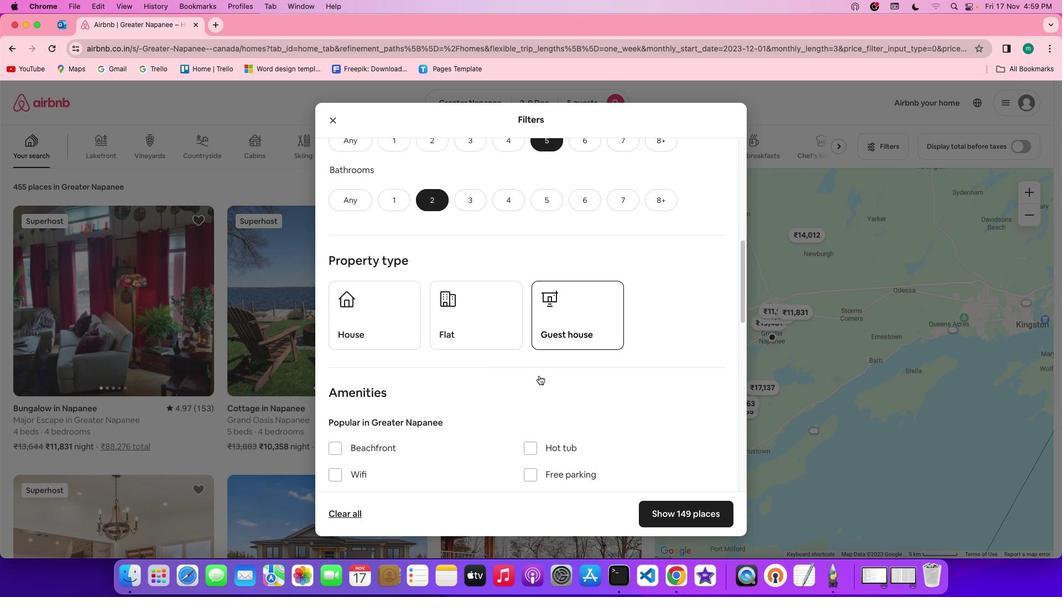 
Action: Mouse moved to (476, 295)
Screenshot: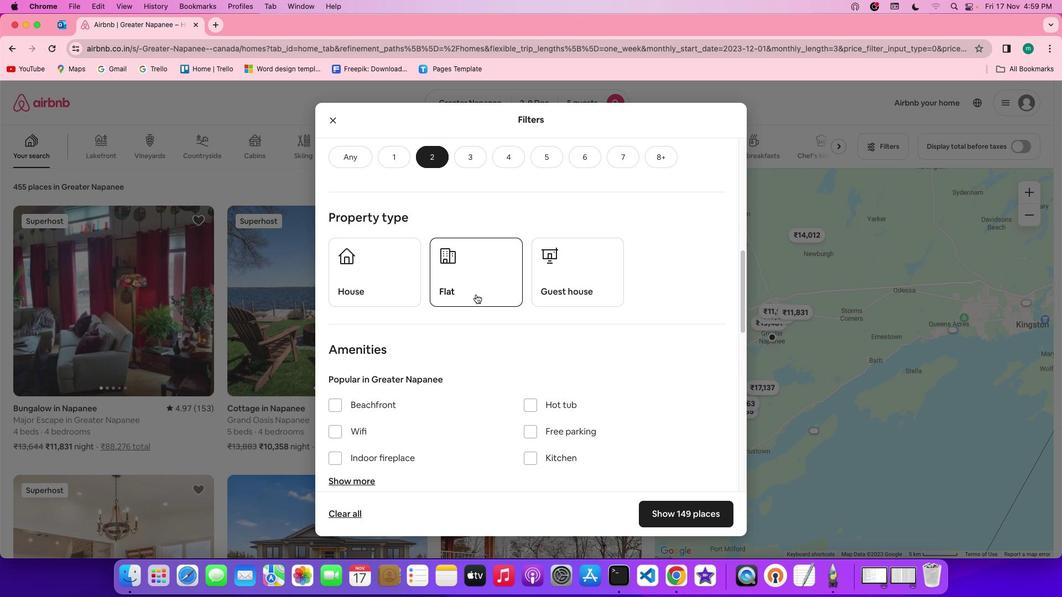 
Action: Mouse pressed left at (476, 295)
Screenshot: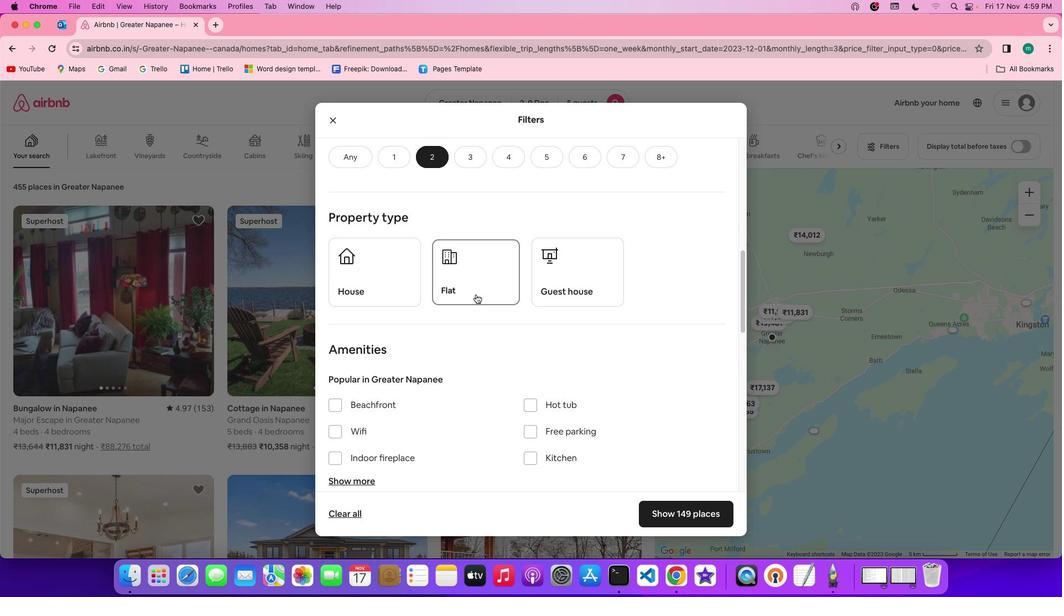 
Action: Mouse moved to (572, 406)
Screenshot: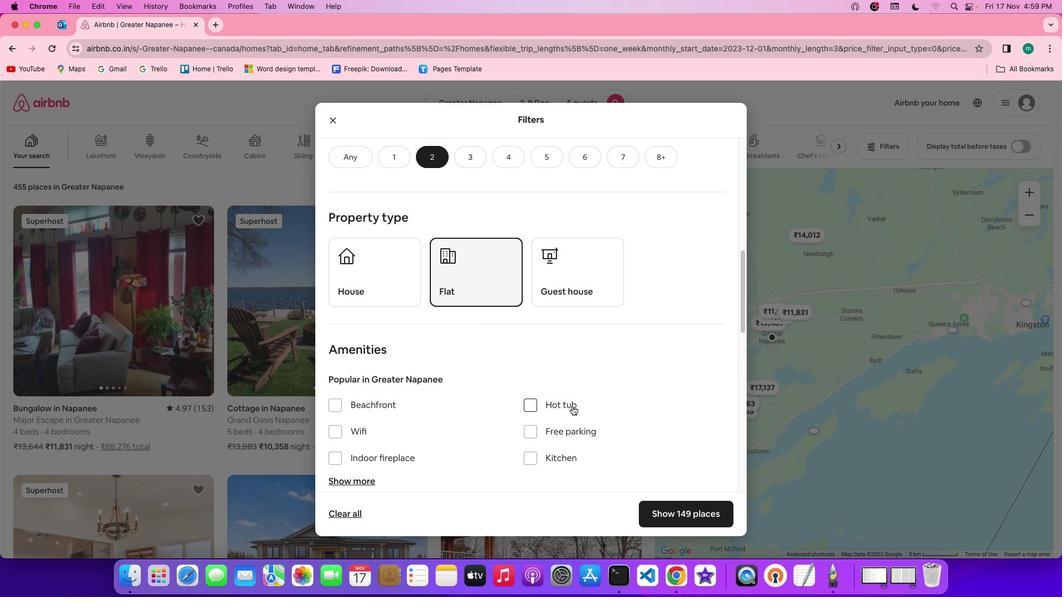 
Action: Mouse scrolled (572, 406) with delta (0, 0)
Screenshot: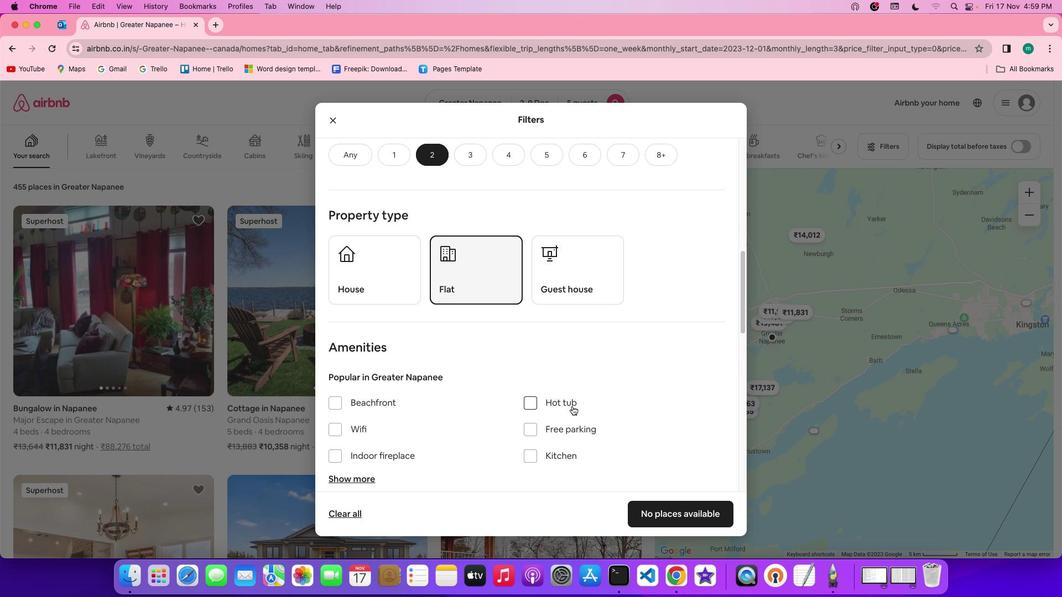 
Action: Mouse scrolled (572, 406) with delta (0, 0)
Screenshot: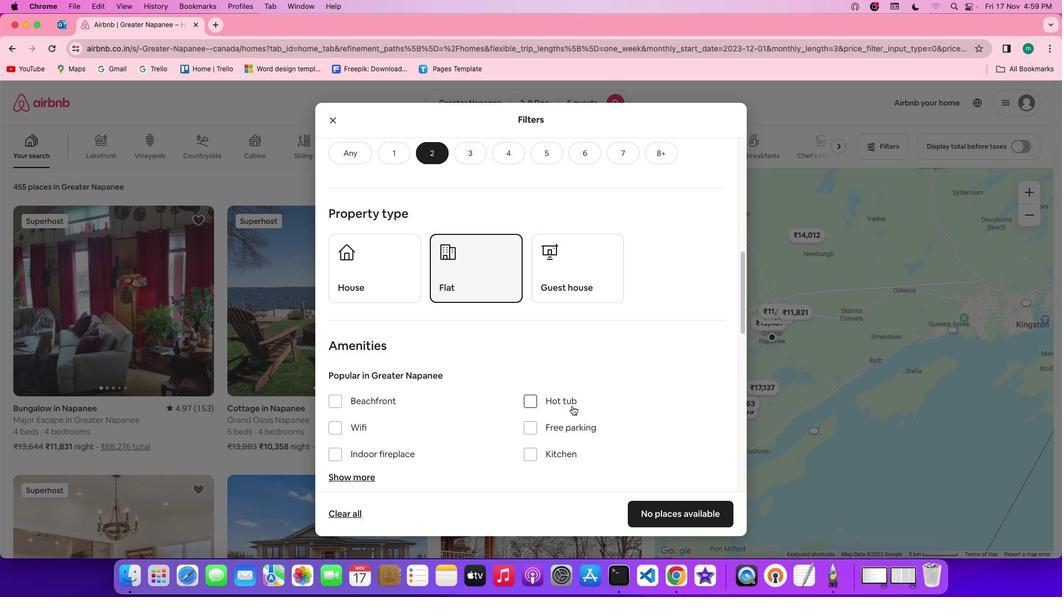 
Action: Mouse scrolled (572, 406) with delta (0, -1)
Screenshot: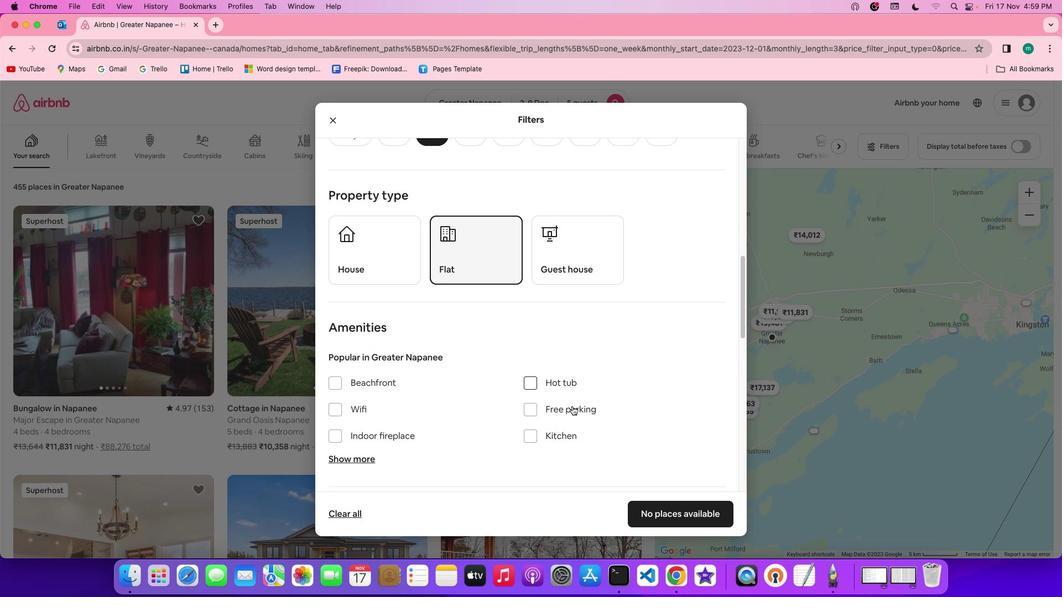 
Action: Mouse scrolled (572, 406) with delta (0, 0)
Screenshot: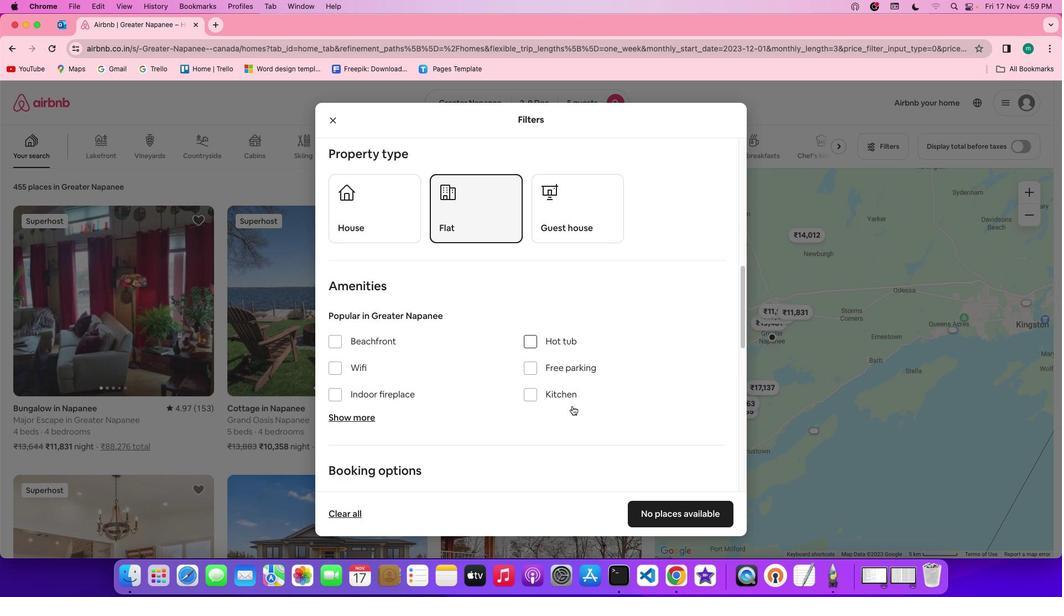 
Action: Mouse scrolled (572, 406) with delta (0, 0)
Screenshot: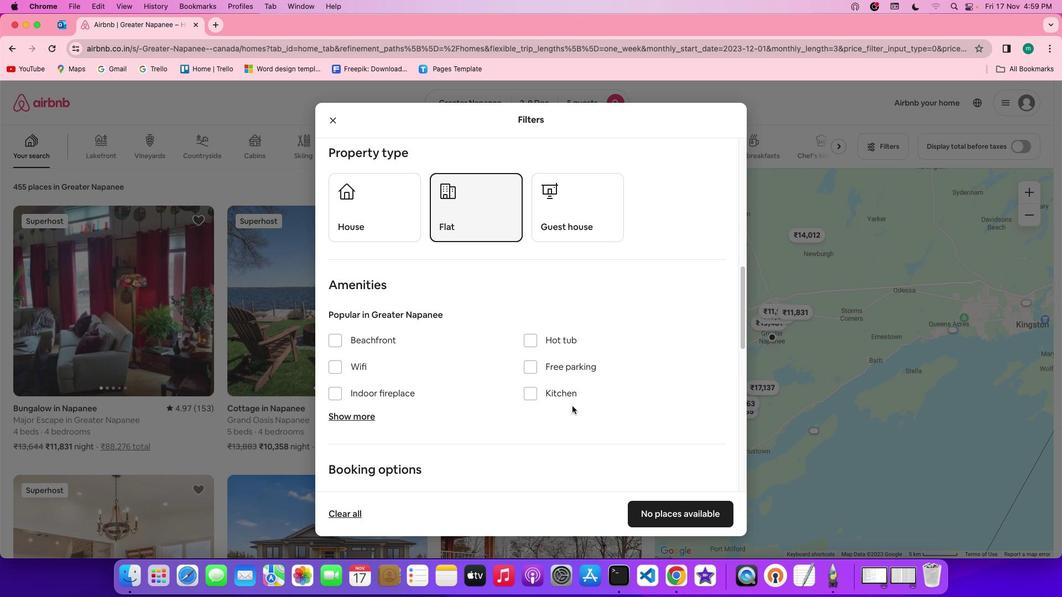 
Action: Mouse scrolled (572, 406) with delta (0, 0)
Screenshot: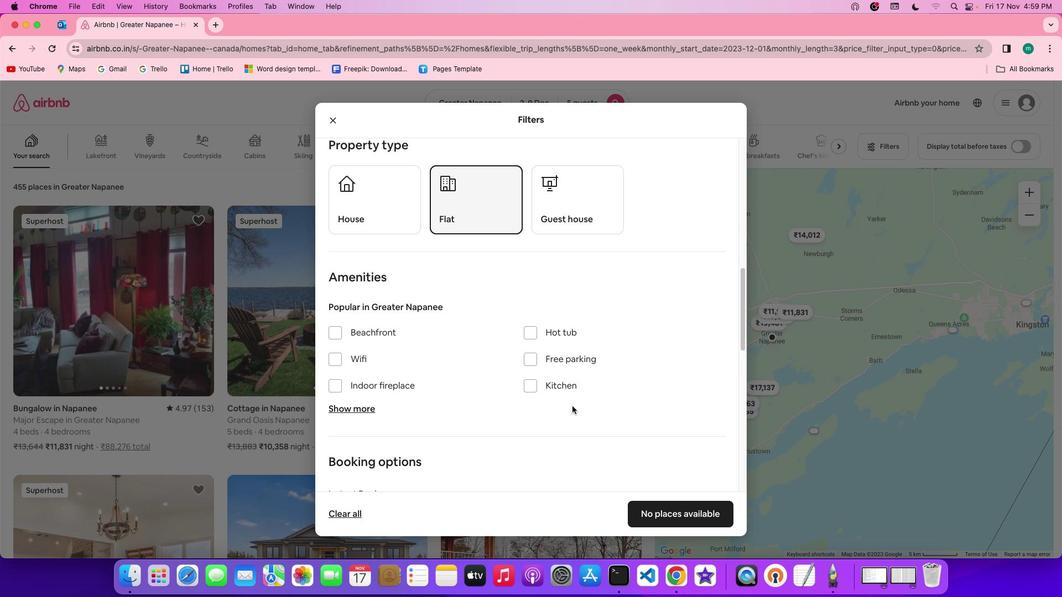 
Action: Mouse scrolled (572, 406) with delta (0, -1)
Screenshot: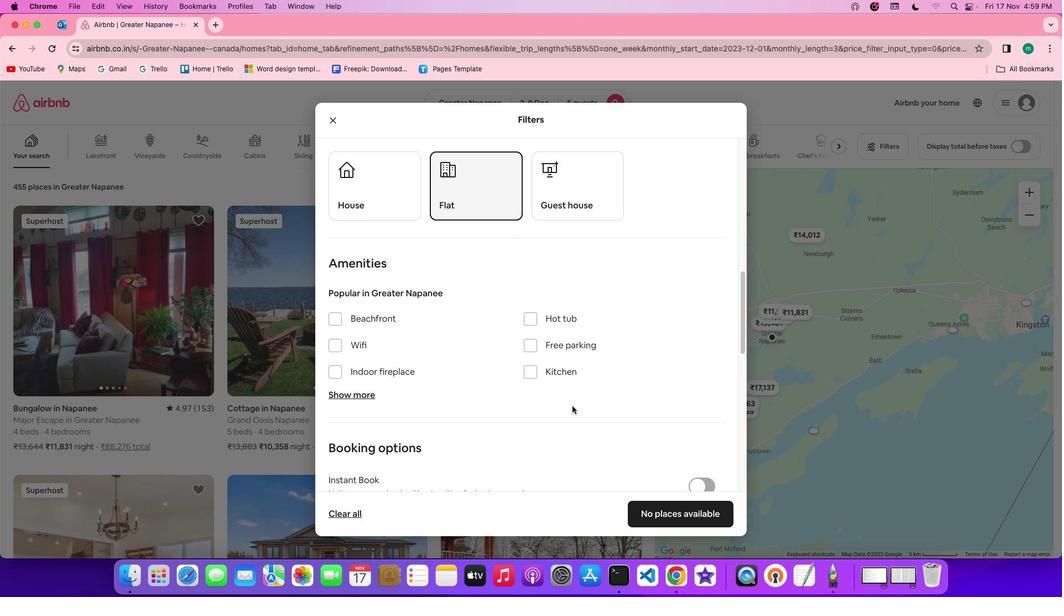 
Action: Mouse scrolled (572, 406) with delta (0, -1)
Screenshot: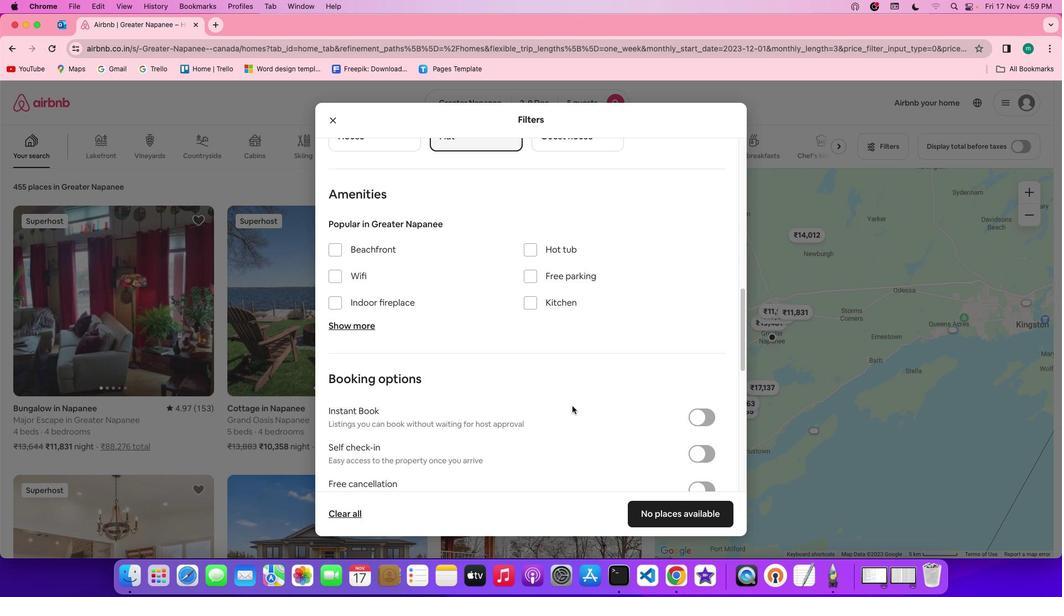 
Action: Mouse moved to (638, 440)
Screenshot: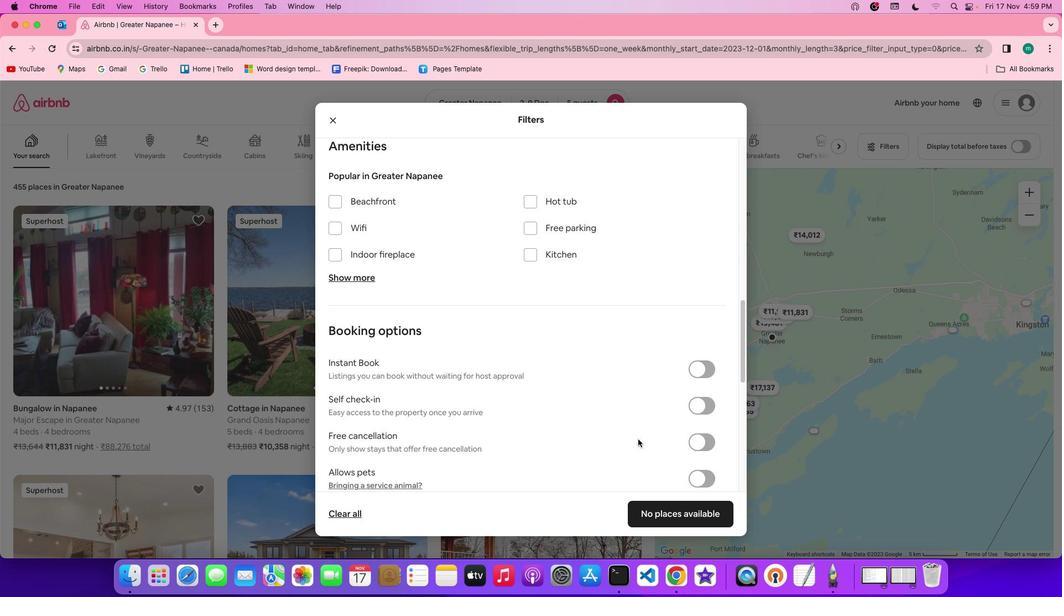 
Action: Mouse scrolled (638, 440) with delta (0, 0)
Screenshot: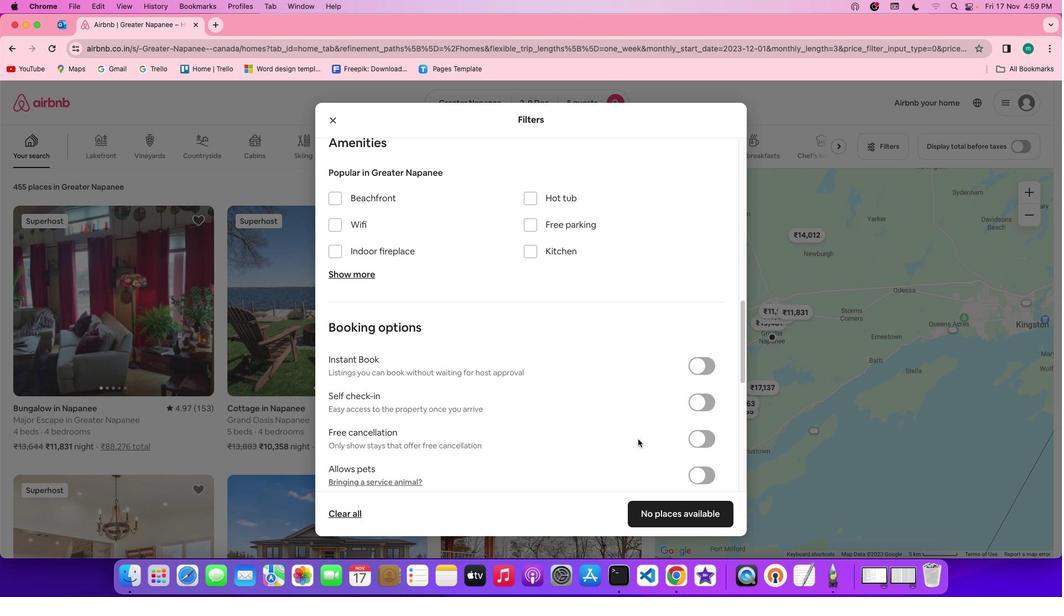 
Action: Mouse scrolled (638, 440) with delta (0, 0)
Screenshot: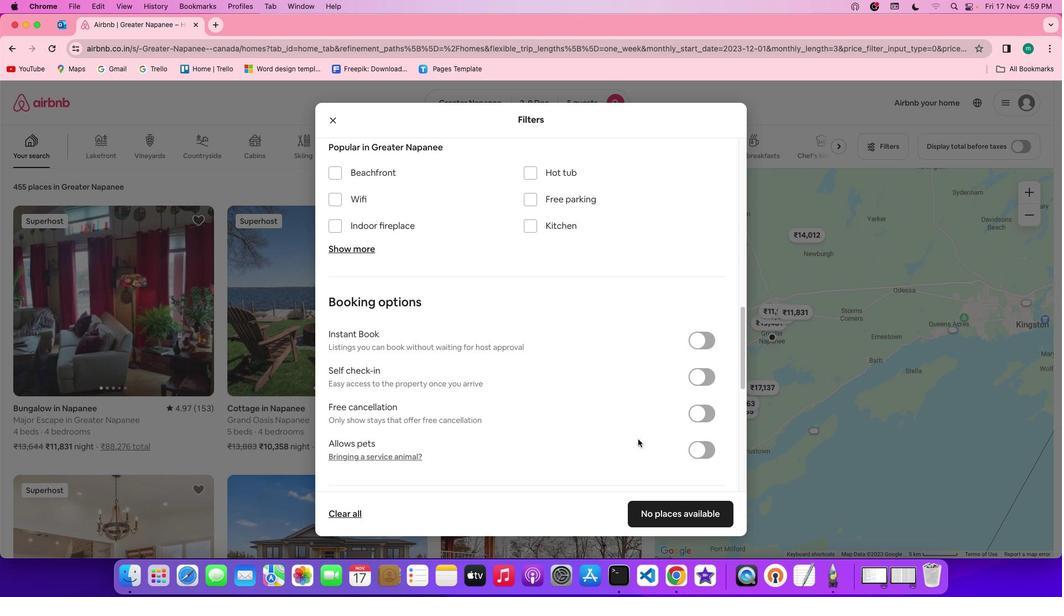 
Action: Mouse scrolled (638, 440) with delta (0, -1)
Screenshot: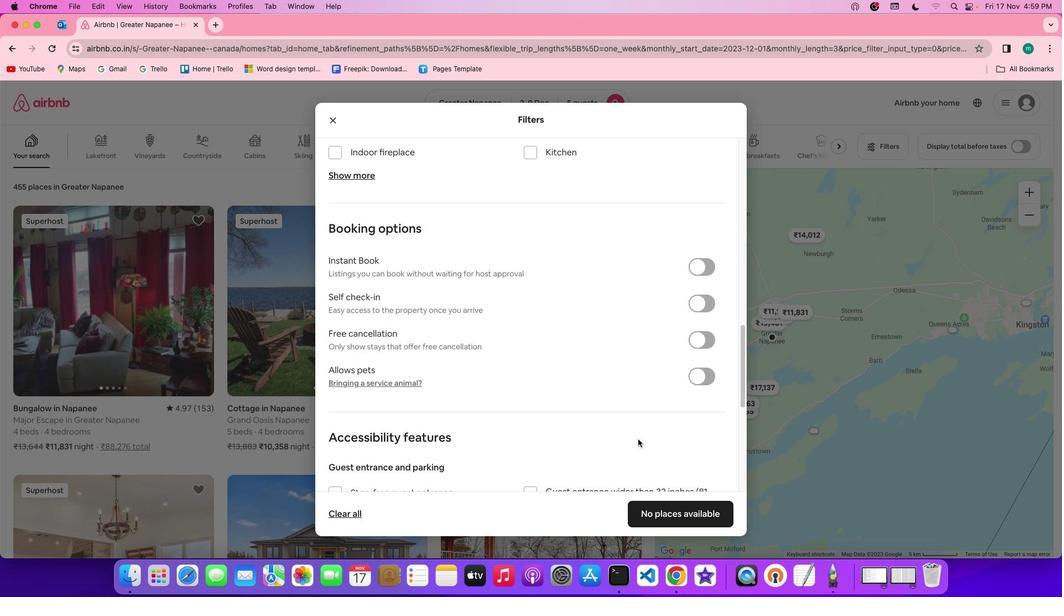 
Action: Mouse scrolled (638, 440) with delta (0, -2)
Screenshot: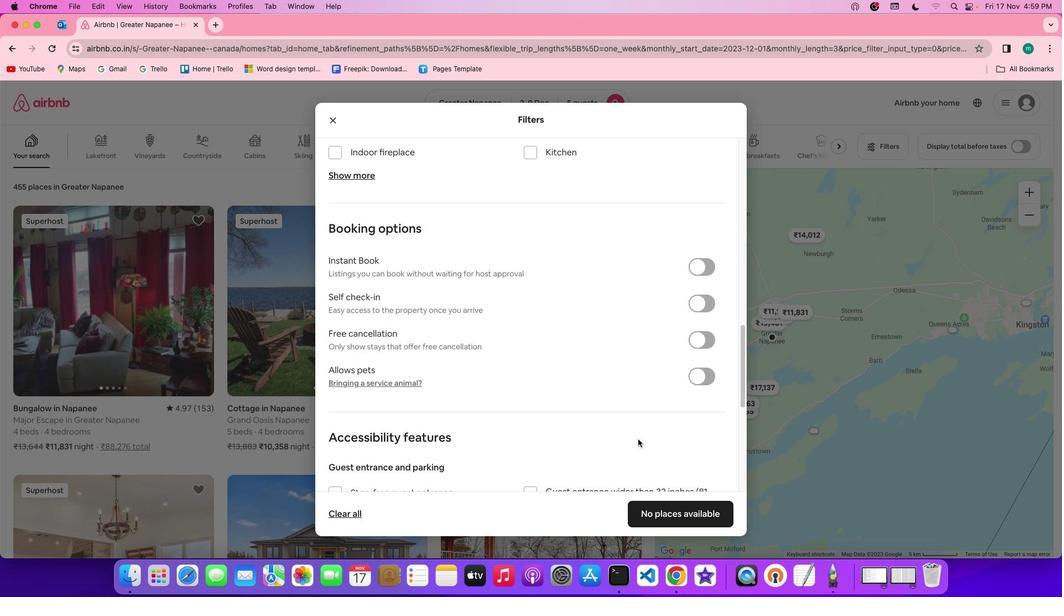 
Action: Mouse scrolled (638, 440) with delta (0, -2)
Screenshot: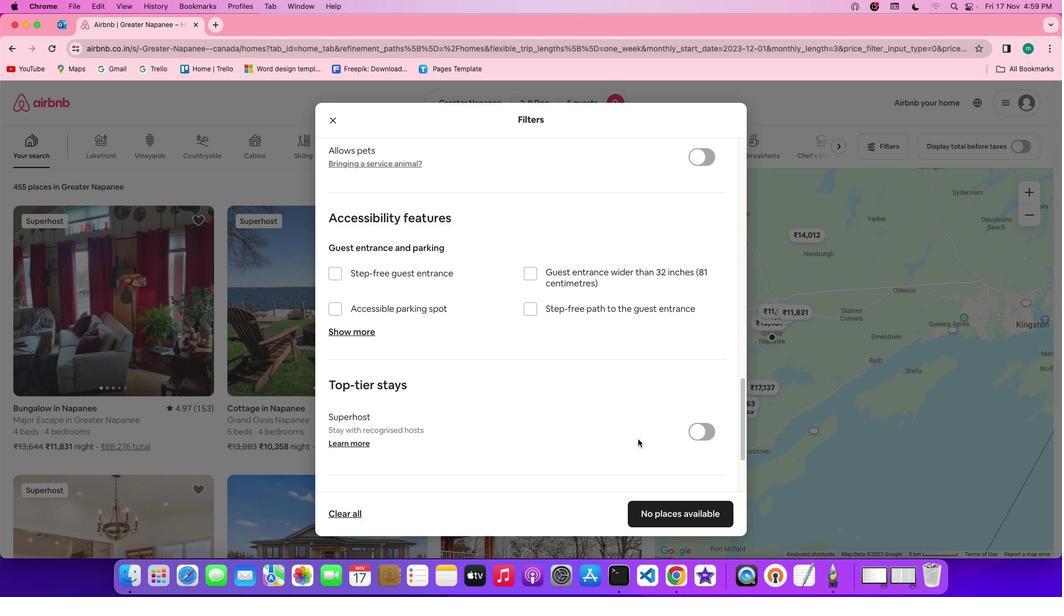 
Action: Mouse scrolled (638, 440) with delta (0, 0)
Screenshot: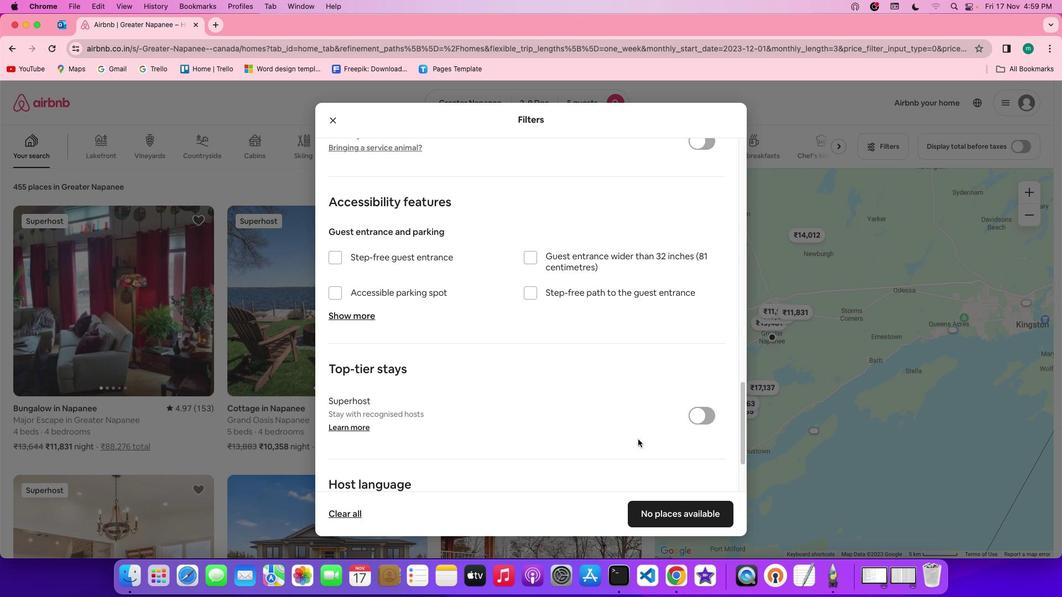 
Action: Mouse scrolled (638, 440) with delta (0, 0)
Screenshot: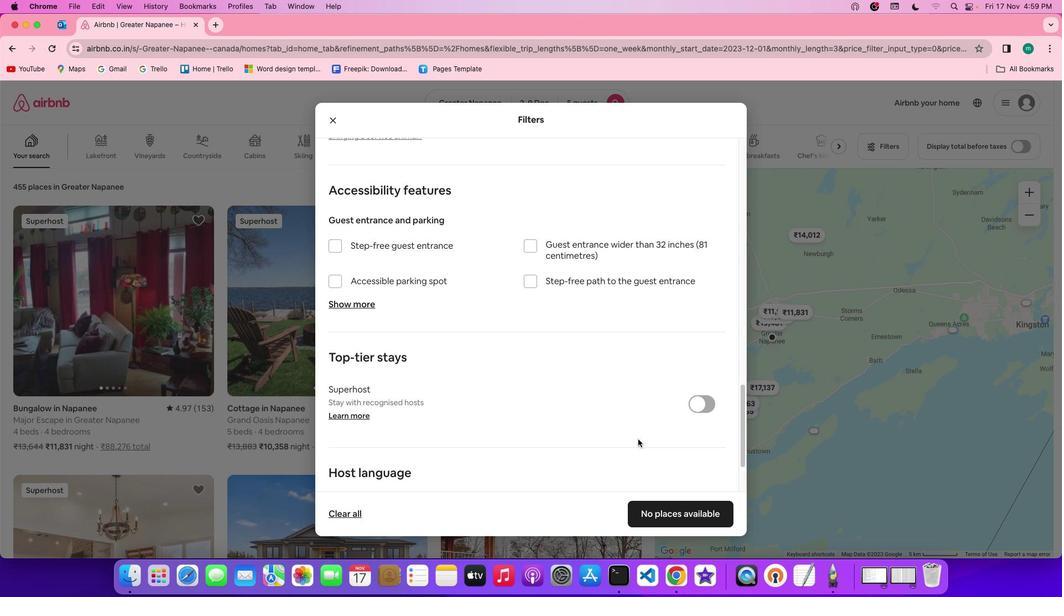
Action: Mouse scrolled (638, 440) with delta (0, -1)
Screenshot: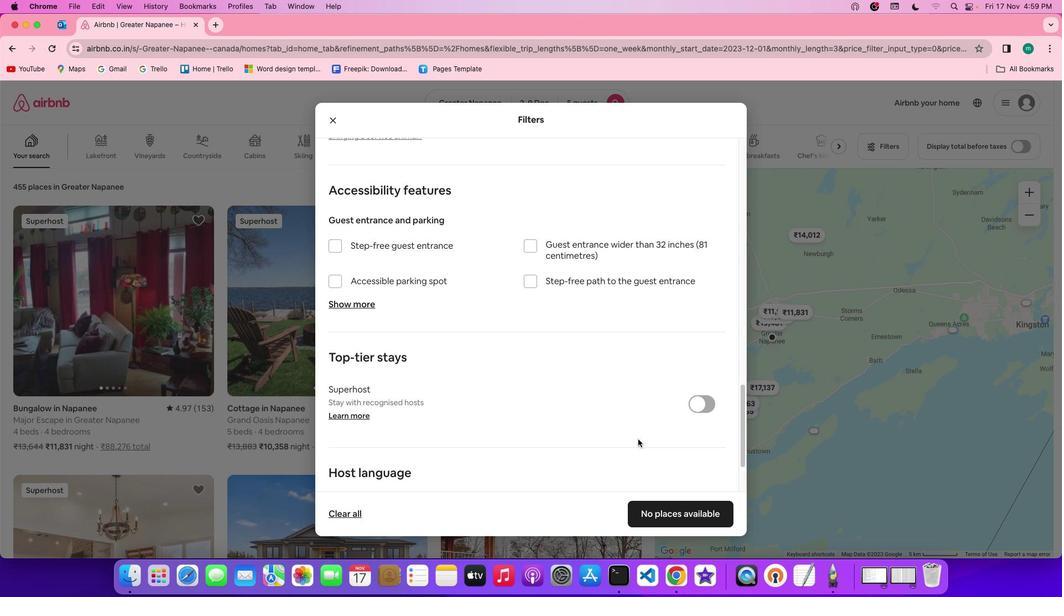 
Action: Mouse scrolled (638, 440) with delta (0, -2)
Screenshot: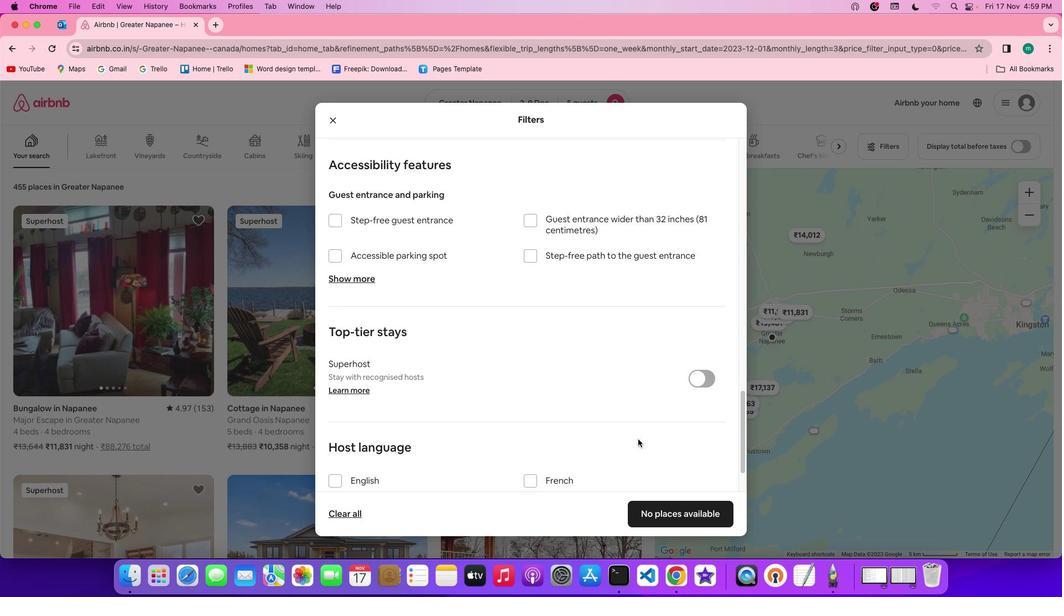 
Action: Mouse scrolled (638, 440) with delta (0, -3)
Screenshot: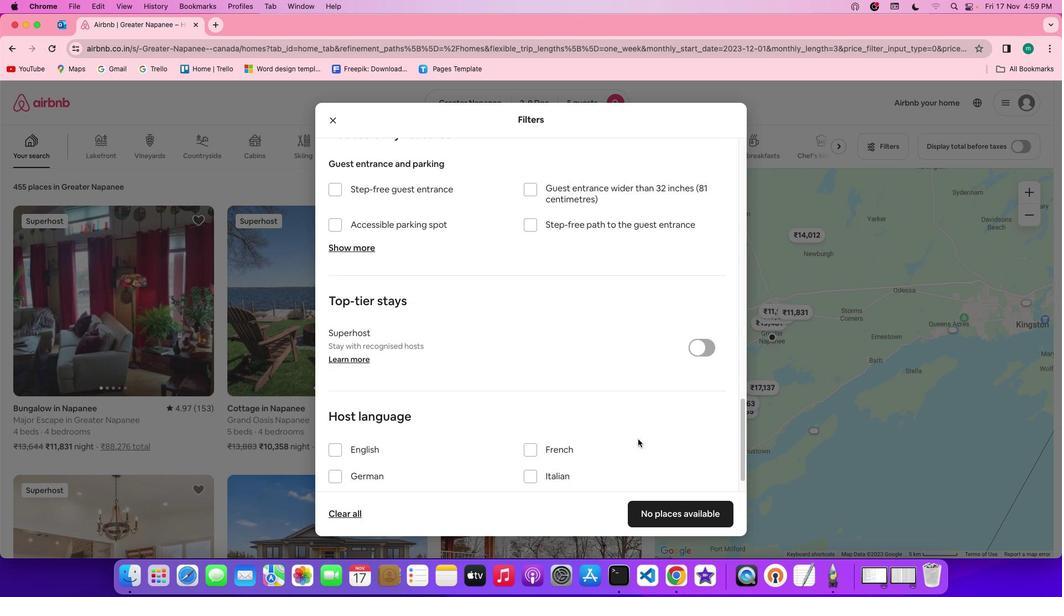 
Action: Mouse scrolled (638, 440) with delta (0, 0)
Screenshot: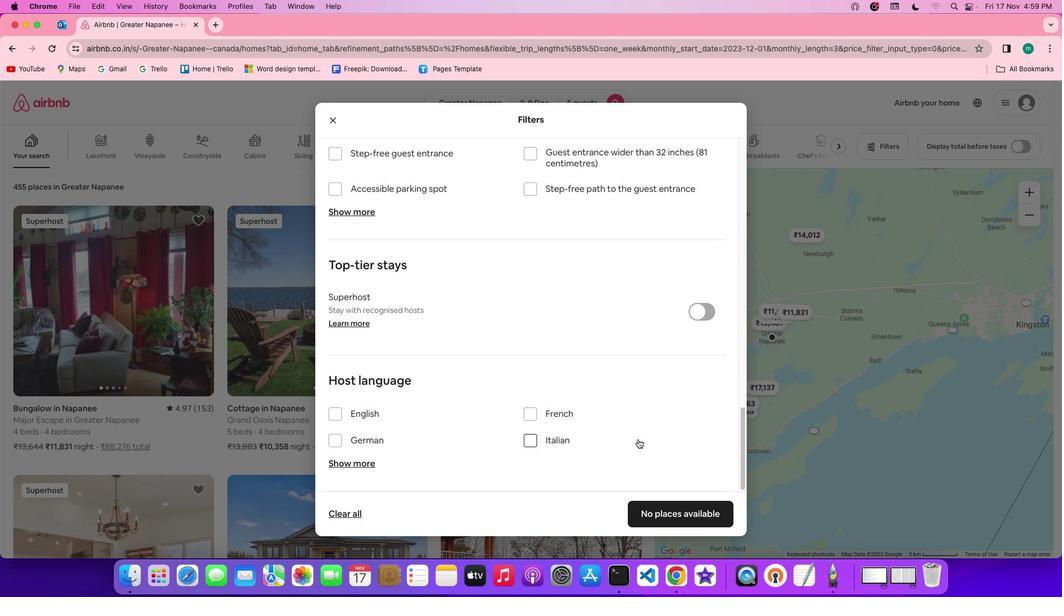 
Action: Mouse scrolled (638, 440) with delta (0, 0)
Screenshot: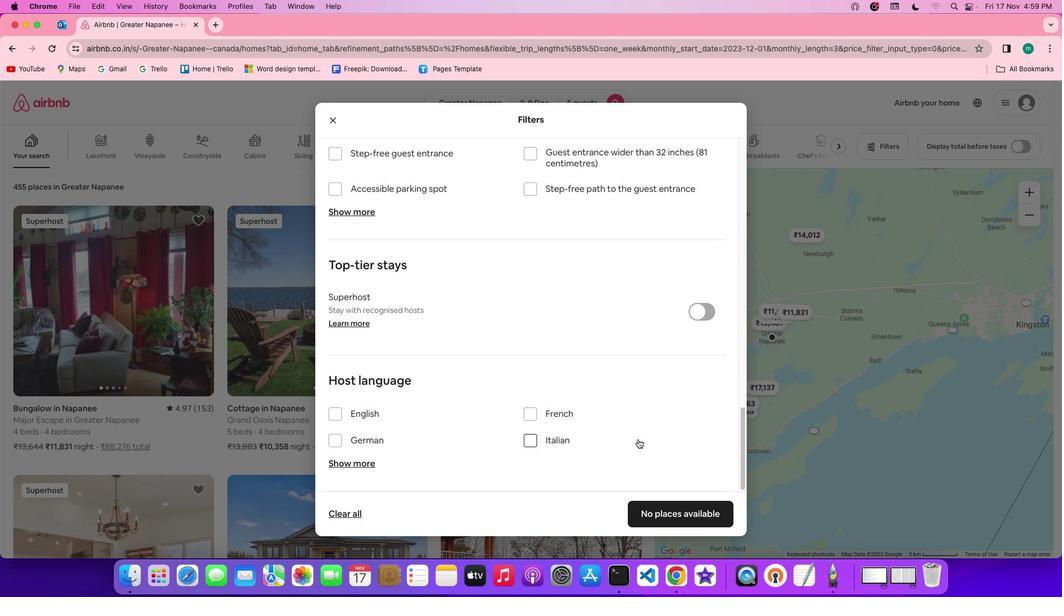 
Action: Mouse scrolled (638, 440) with delta (0, -1)
Screenshot: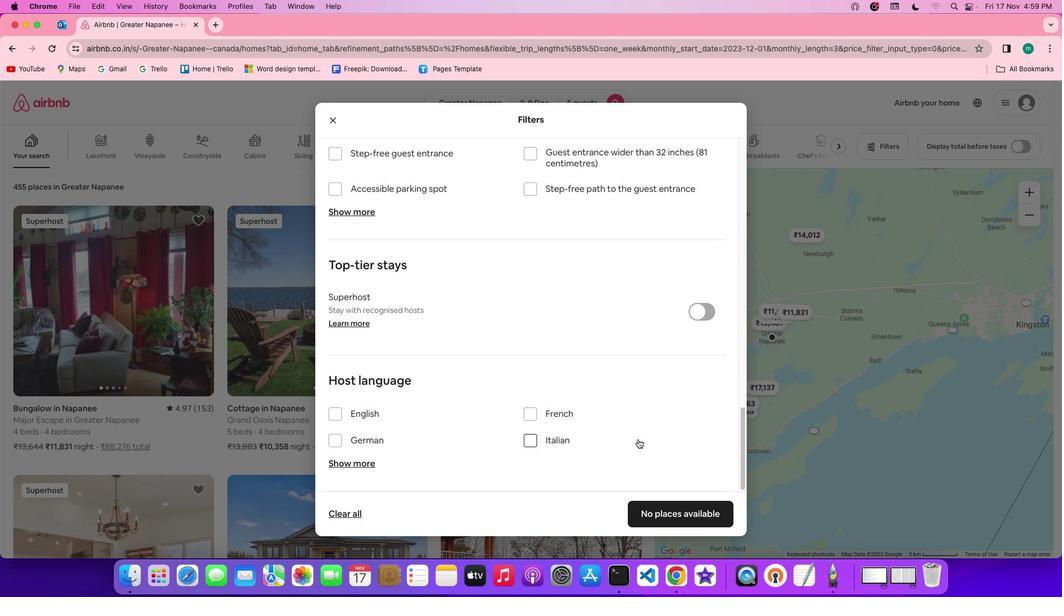 
Action: Mouse scrolled (638, 440) with delta (0, -2)
Screenshot: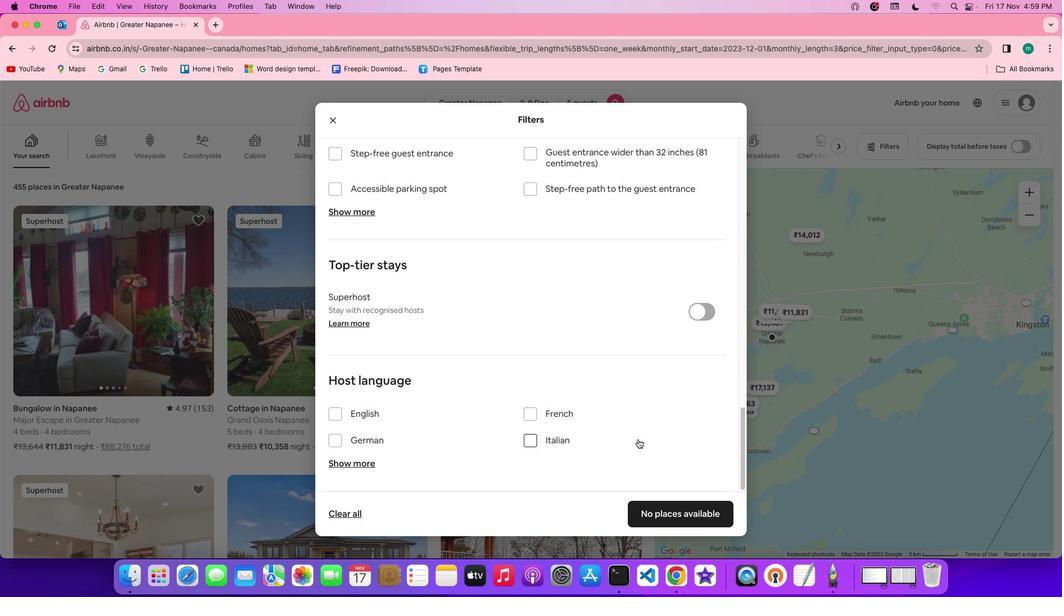 
Action: Mouse scrolled (638, 440) with delta (0, -2)
Screenshot: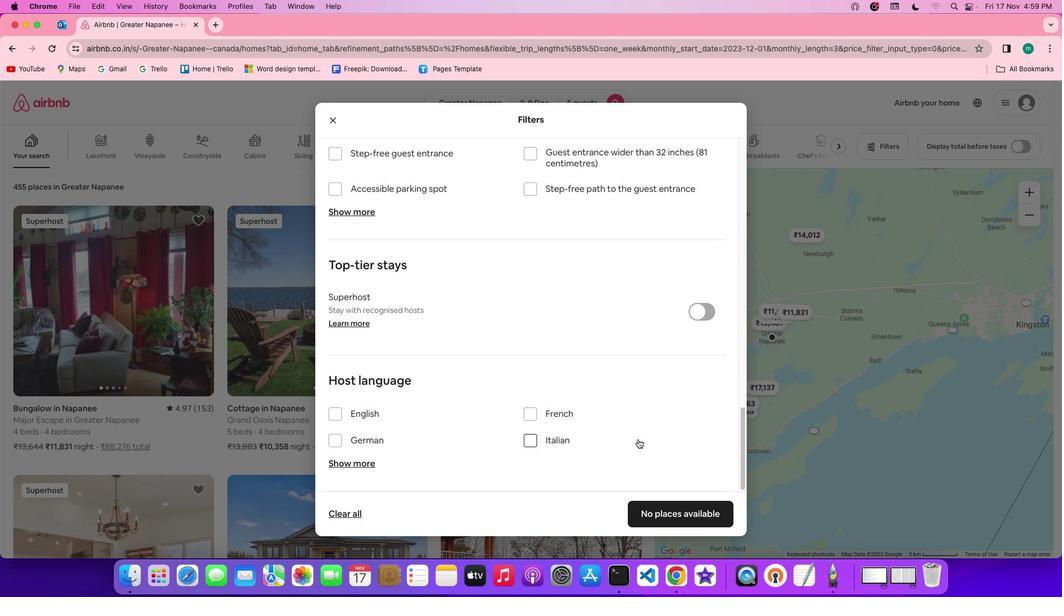 
Action: Mouse scrolled (638, 440) with delta (0, 0)
Screenshot: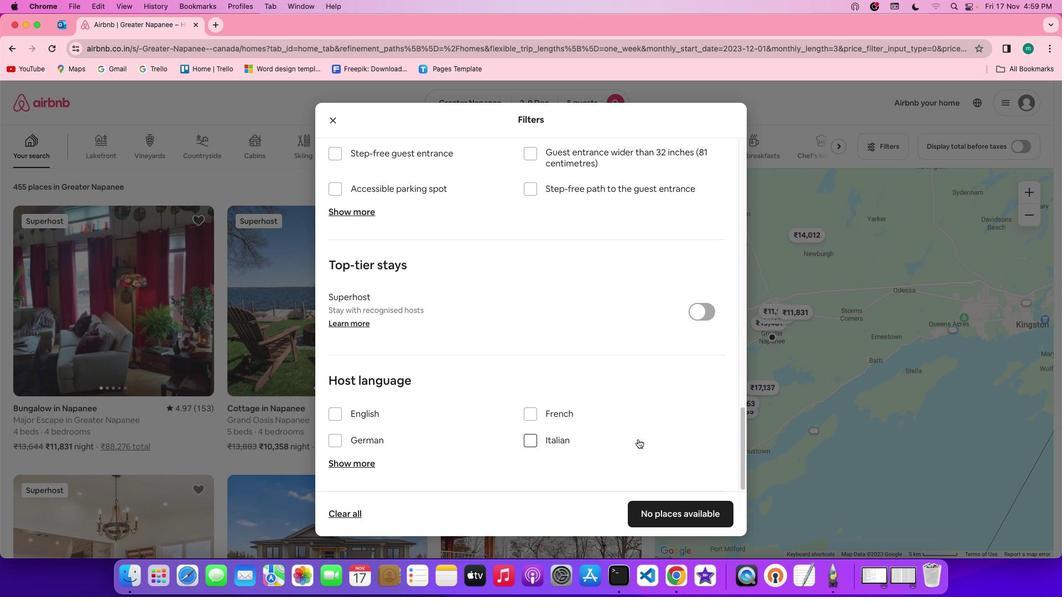 
Action: Mouse scrolled (638, 440) with delta (0, 0)
Screenshot: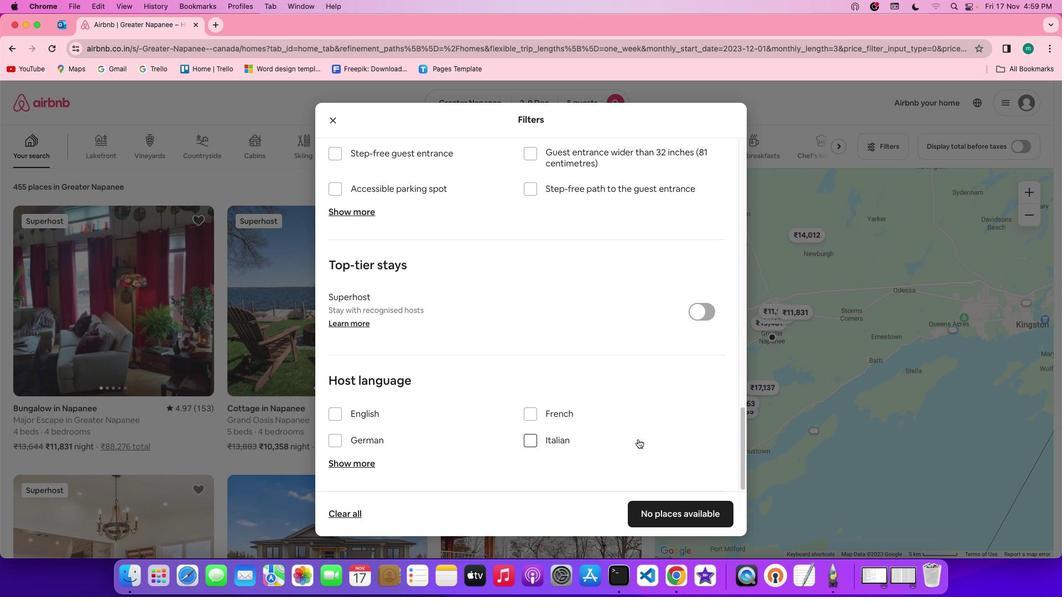 
Action: Mouse scrolled (638, 440) with delta (0, -1)
Screenshot: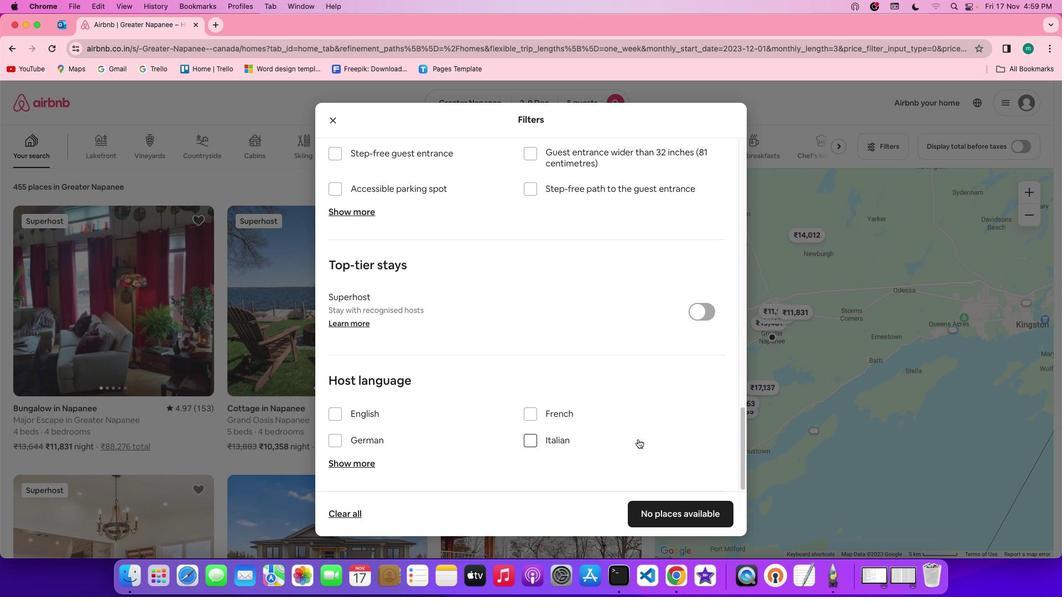
Action: Mouse scrolled (638, 440) with delta (0, -2)
Screenshot: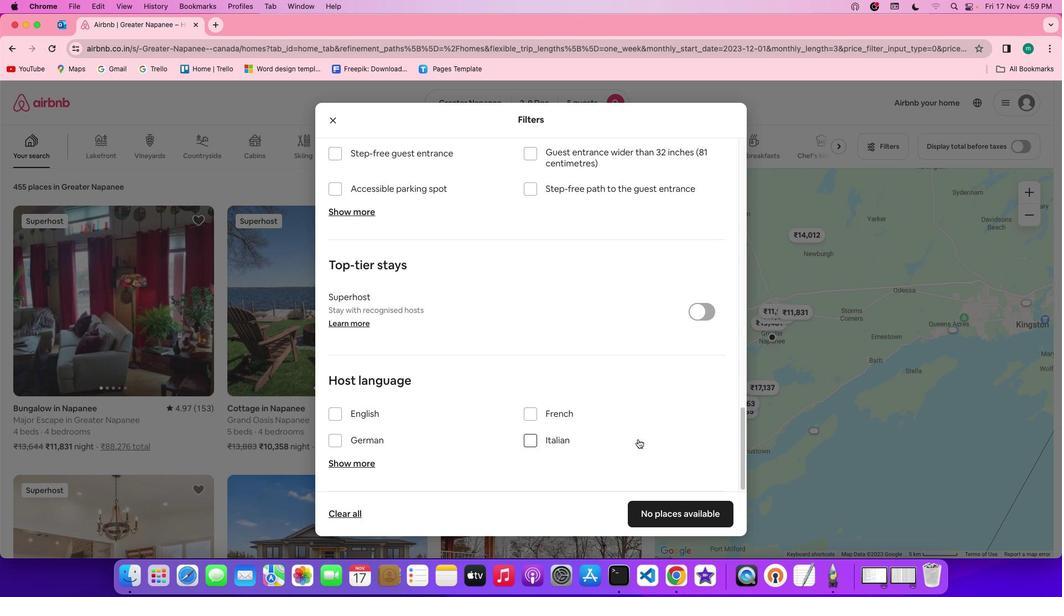 
Action: Mouse scrolled (638, 440) with delta (0, -2)
Screenshot: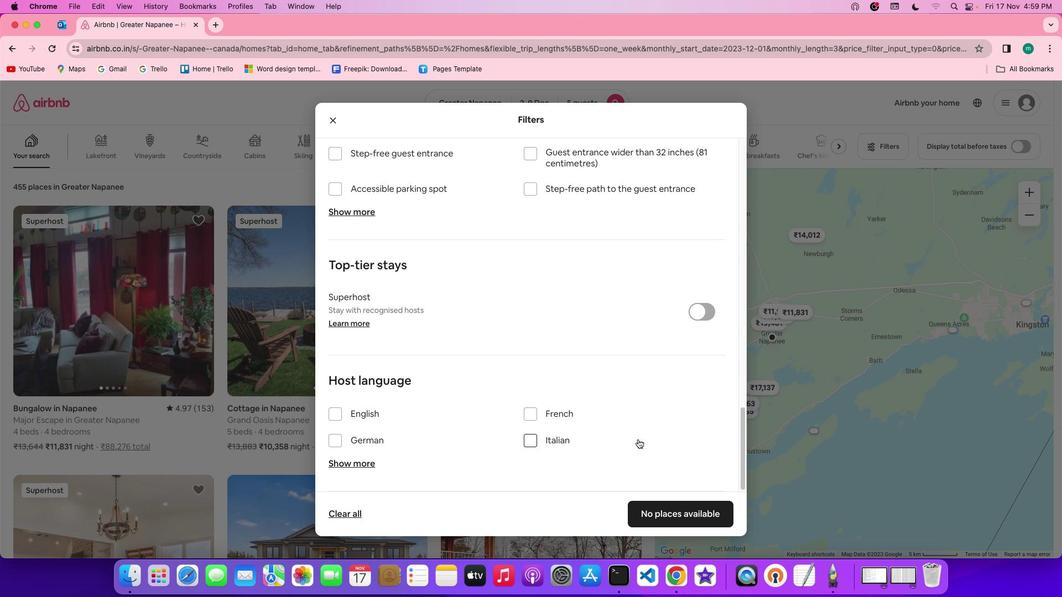 
Action: Mouse scrolled (638, 440) with delta (0, -2)
Screenshot: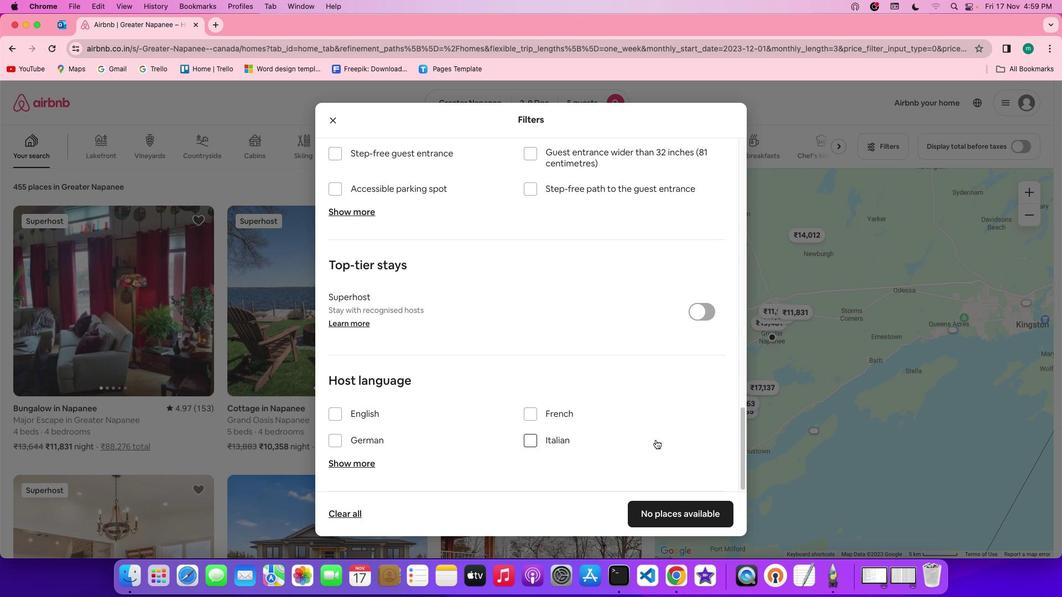 
Action: Mouse moved to (700, 514)
Screenshot: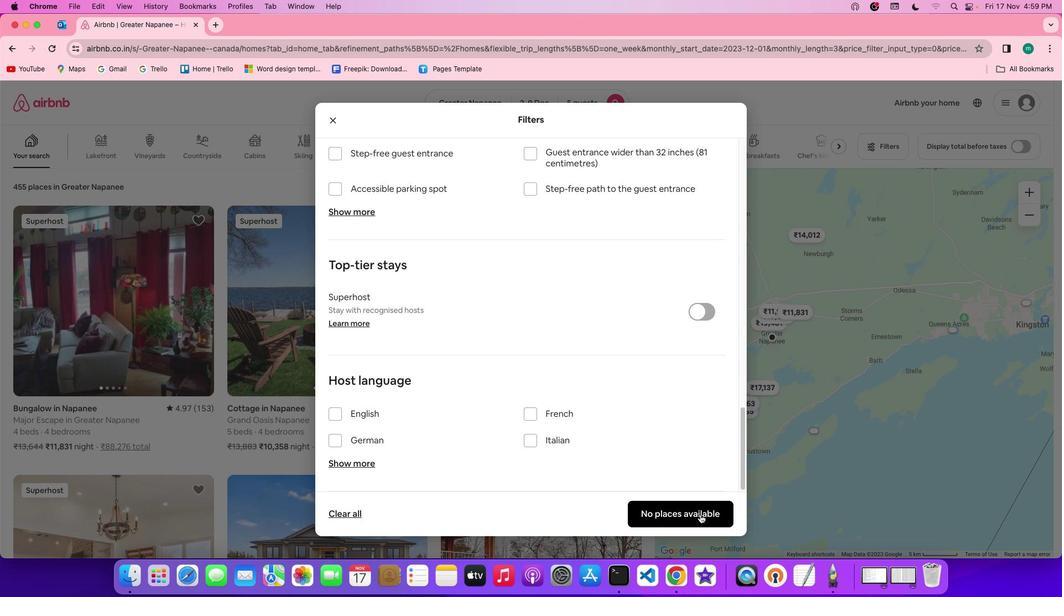 
Action: Mouse pressed left at (700, 514)
Screenshot: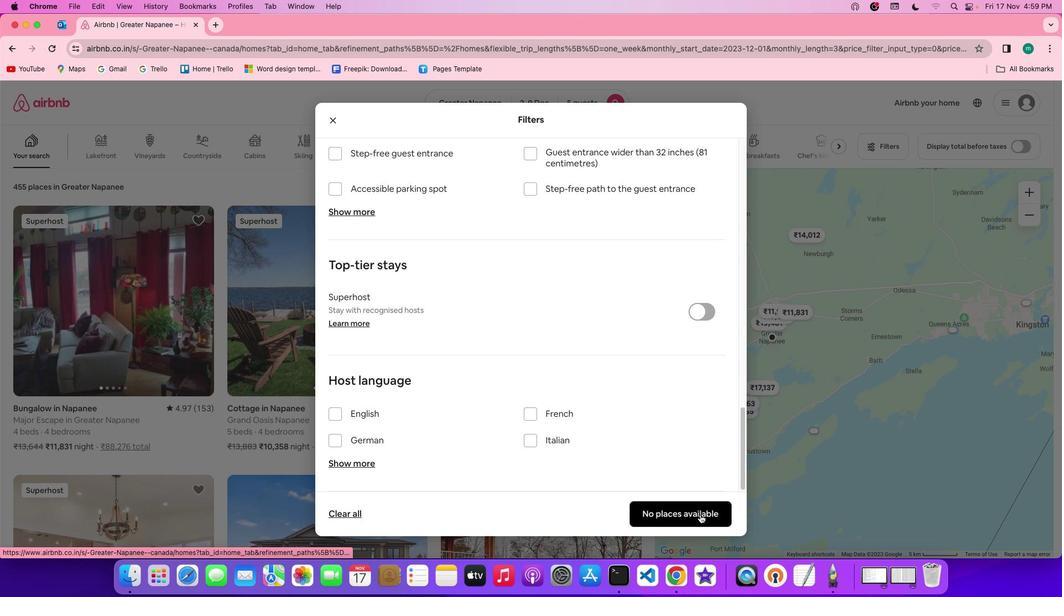 
Action: Mouse moved to (482, 403)
Screenshot: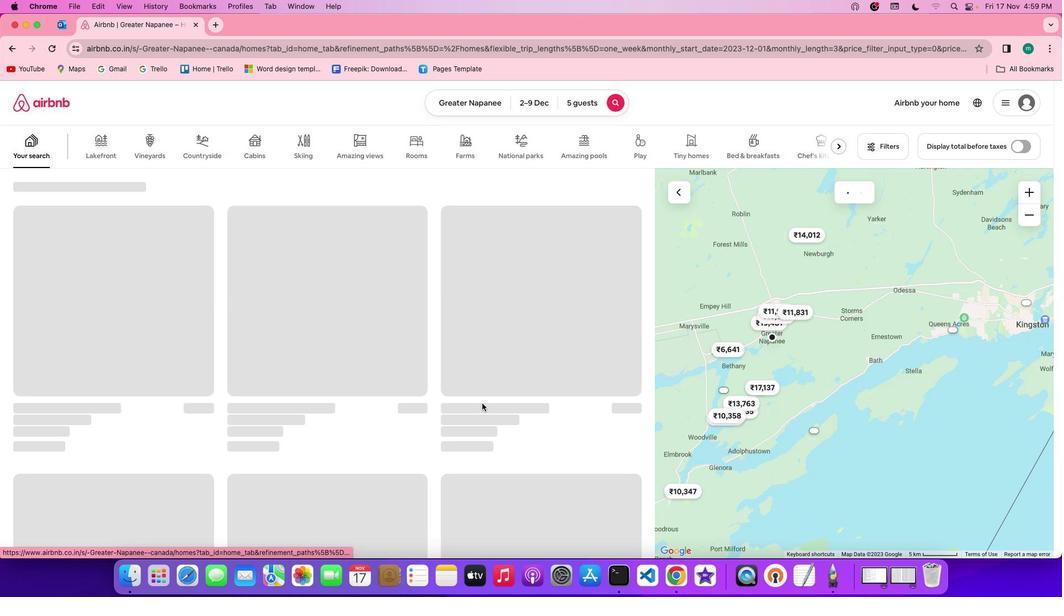 
